 Task: Add Attachment from Trello to Card Card0000000226 in Board Board0000000057 in Workspace WS0000000019 in Trello. Add Cover Blue to Card Card0000000226 in Board Board0000000057 in Workspace WS0000000019 in Trello. Add "Copy Card To …" Button titled Button0000000226 to "bottom" of the list "To Do" to Card Card0000000226 in Board Board0000000057 in Workspace WS0000000019 in Trello. Add Description DS0000000226 to Card Card0000000226 in Board Board0000000057 in Workspace WS0000000019 in Trello. Add Comment CM0000000226 to Card Card0000000226 in Board Board0000000057 in Workspace WS0000000019 in Trello
Action: Mouse moved to (579, 626)
Screenshot: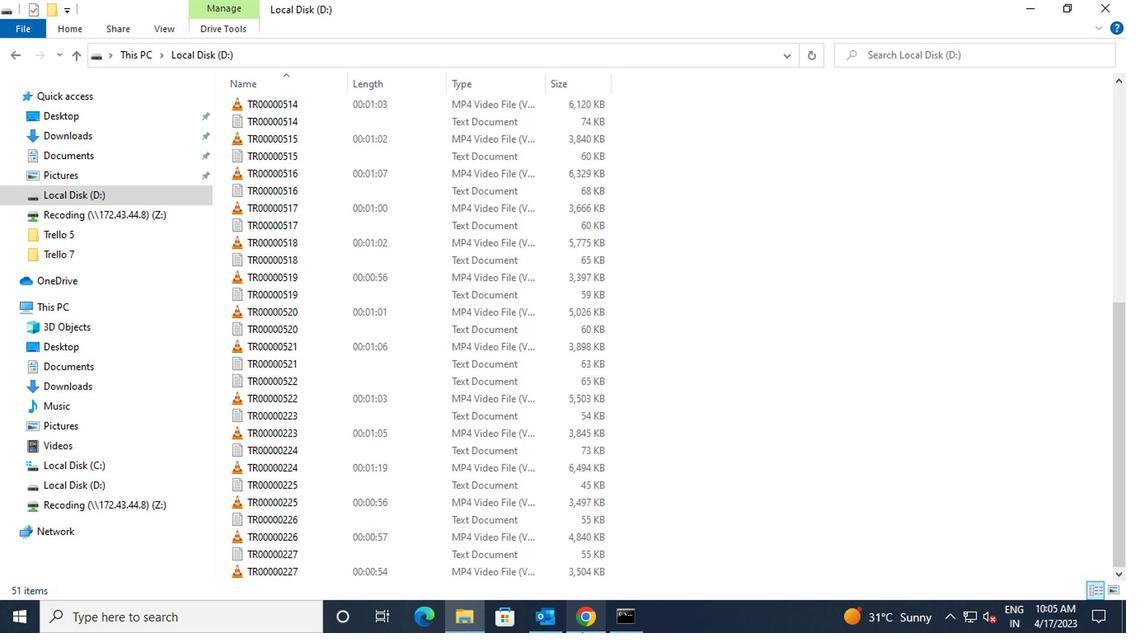 
Action: Mouse pressed left at (579, 626)
Screenshot: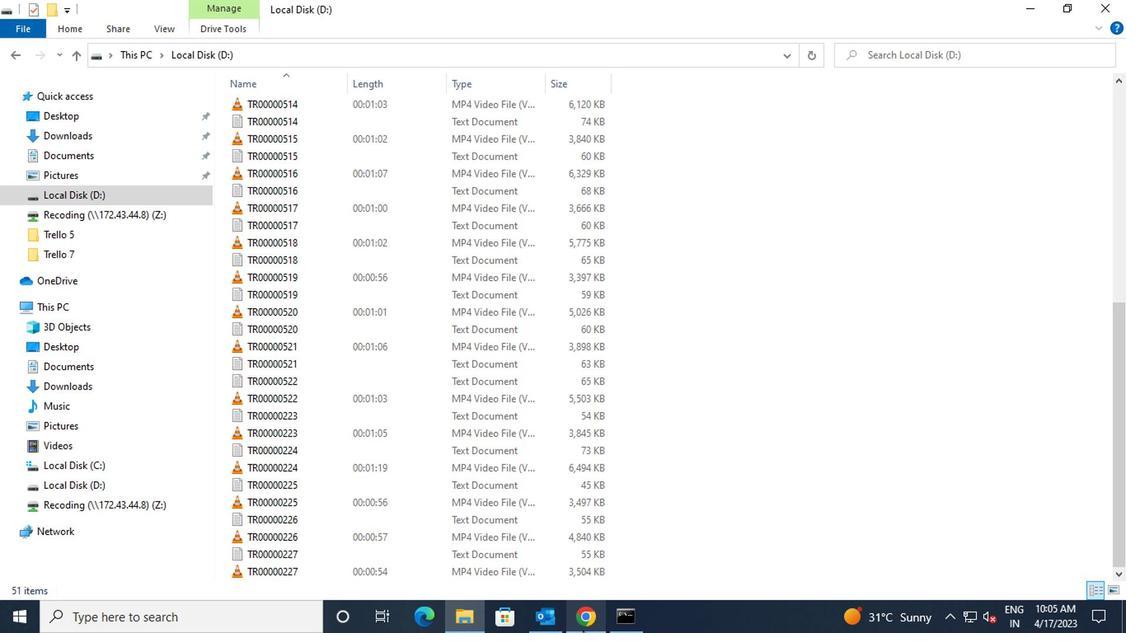 
Action: Mouse moved to (417, 270)
Screenshot: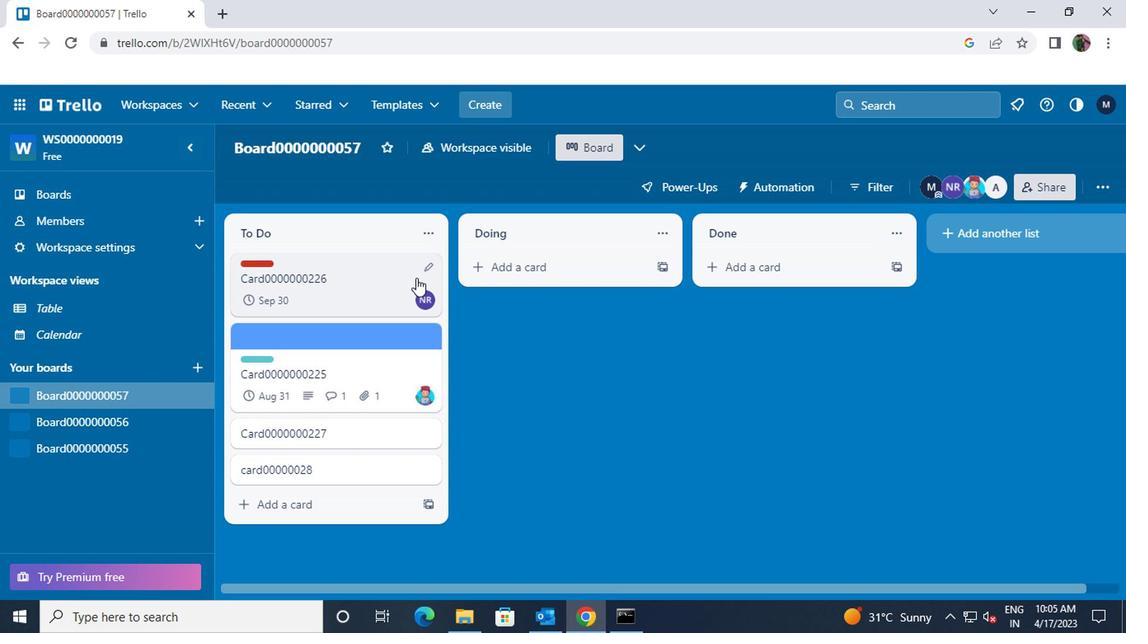 
Action: Mouse pressed left at (417, 270)
Screenshot: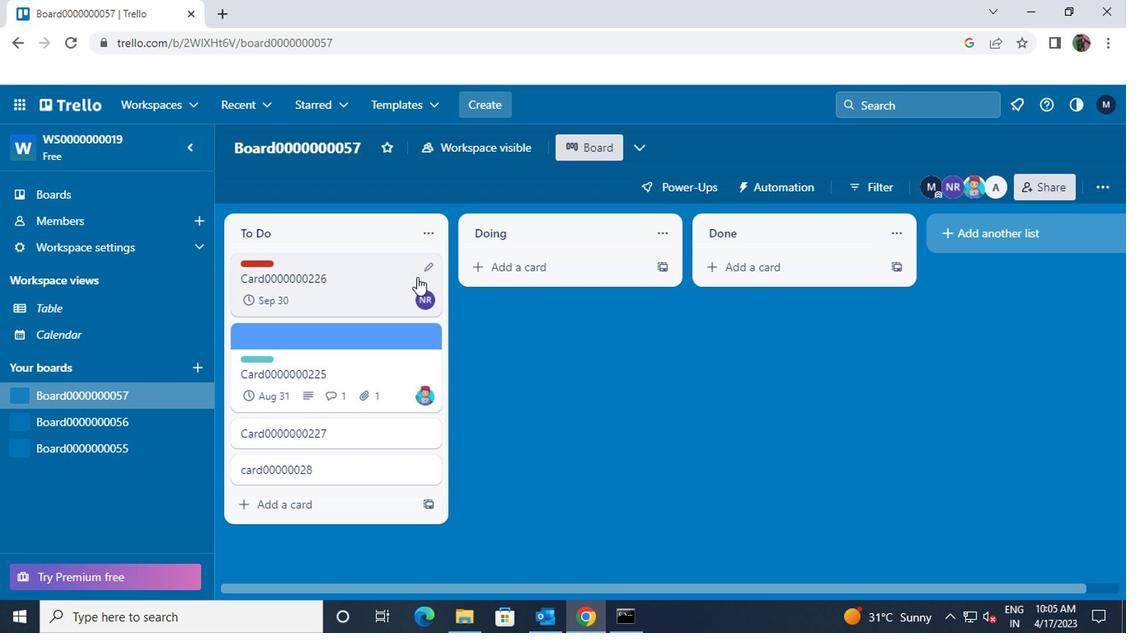 
Action: Mouse moved to (487, 269)
Screenshot: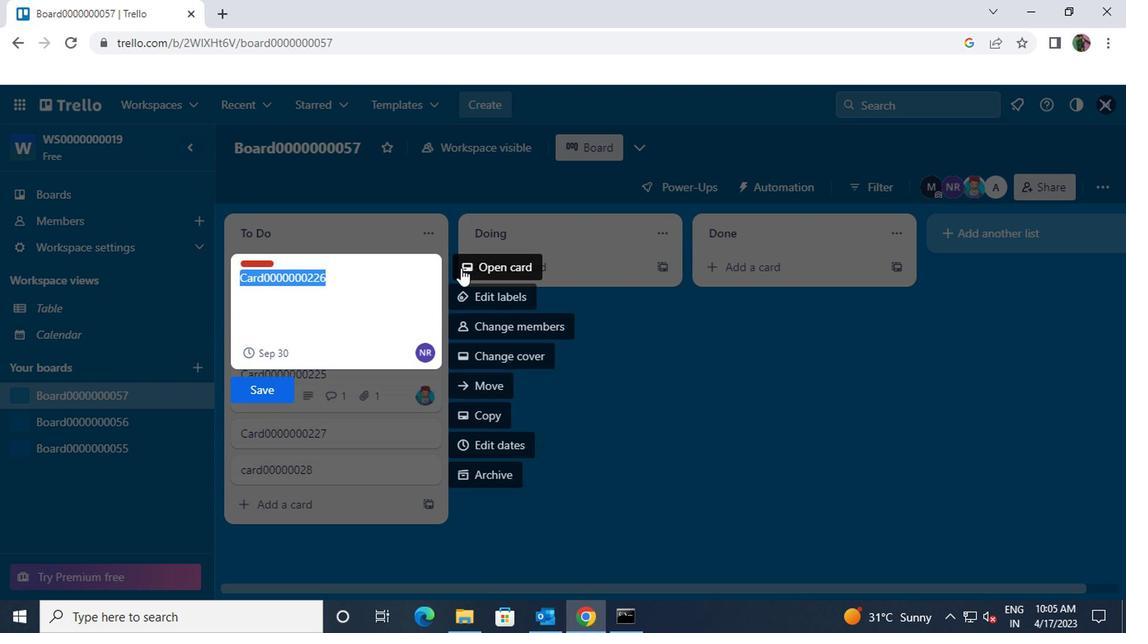
Action: Mouse pressed left at (487, 269)
Screenshot: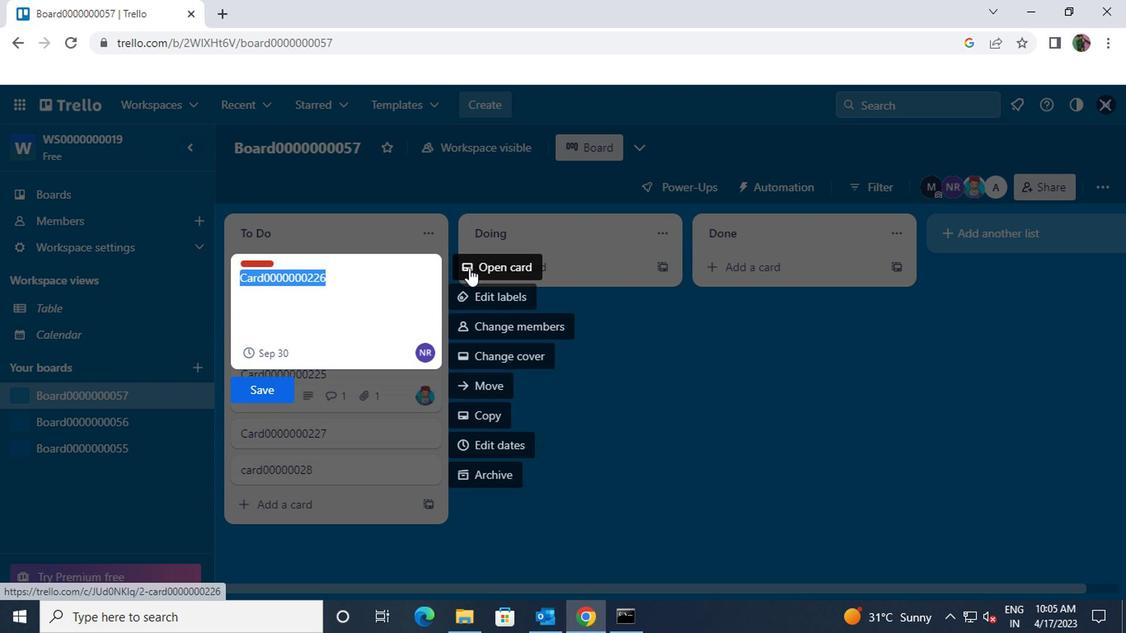 
Action: Mouse moved to (748, 363)
Screenshot: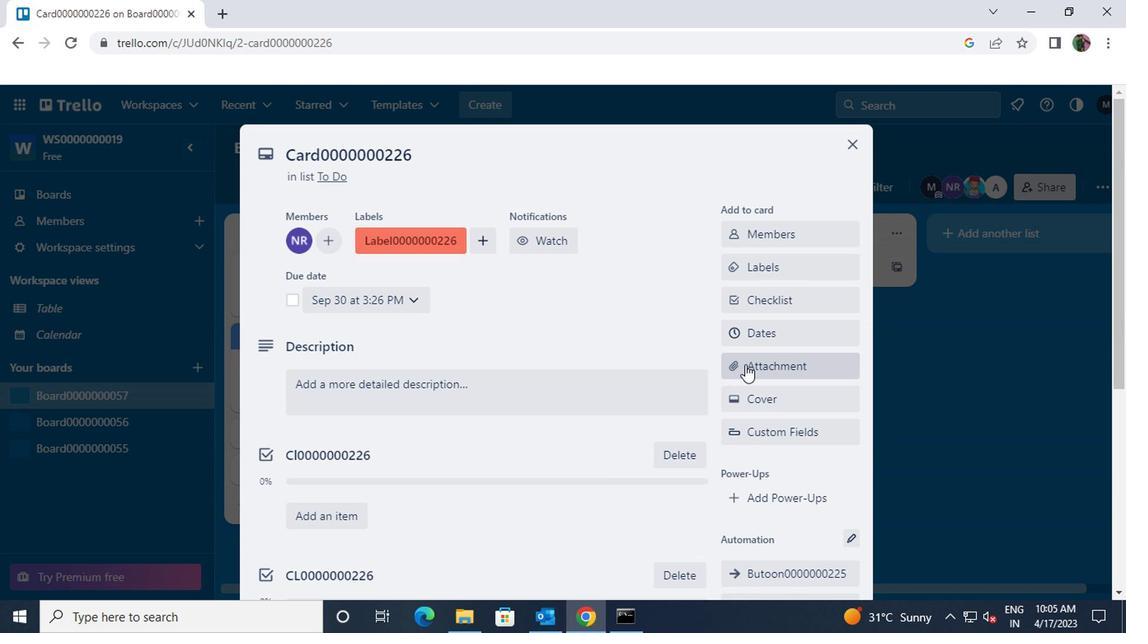 
Action: Mouse pressed left at (748, 363)
Screenshot: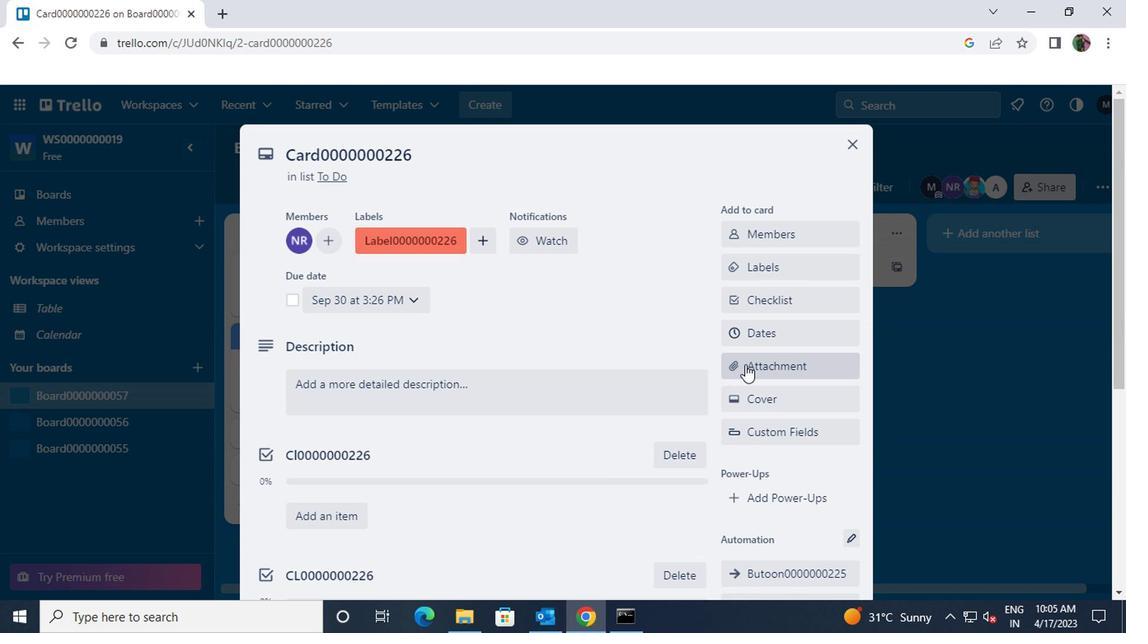 
Action: Mouse moved to (755, 201)
Screenshot: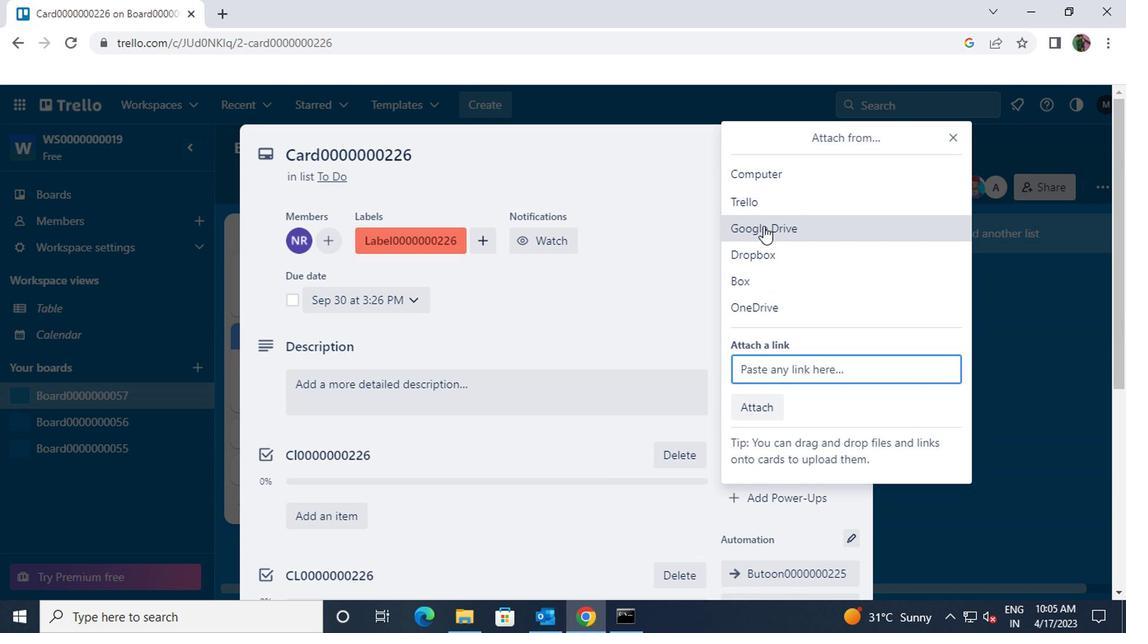 
Action: Mouse pressed left at (755, 201)
Screenshot: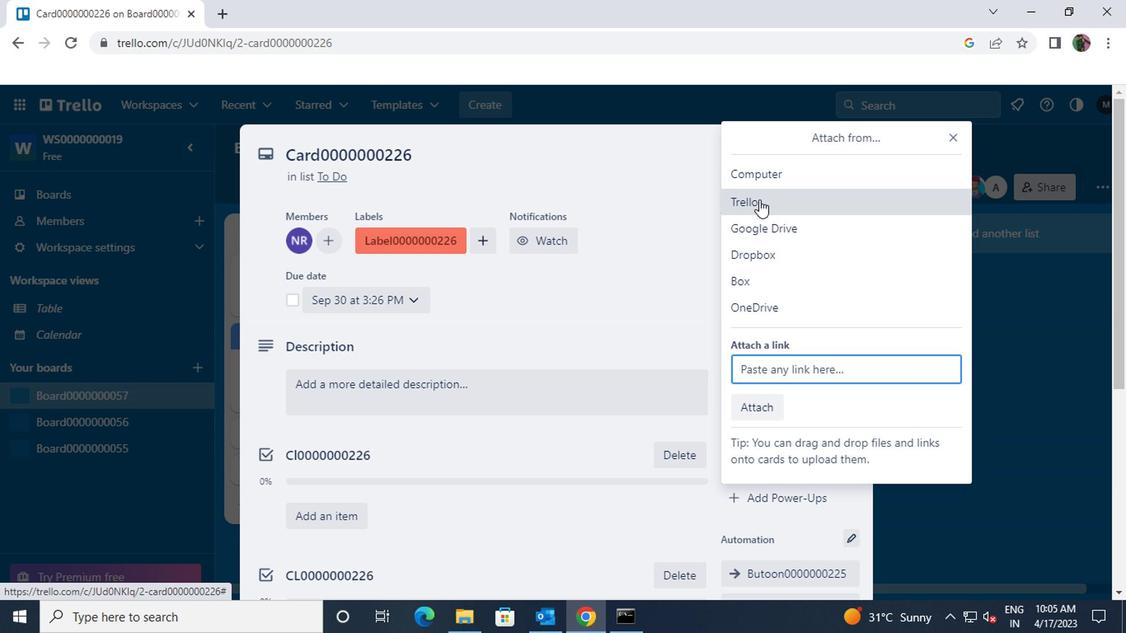 
Action: Mouse moved to (750, 264)
Screenshot: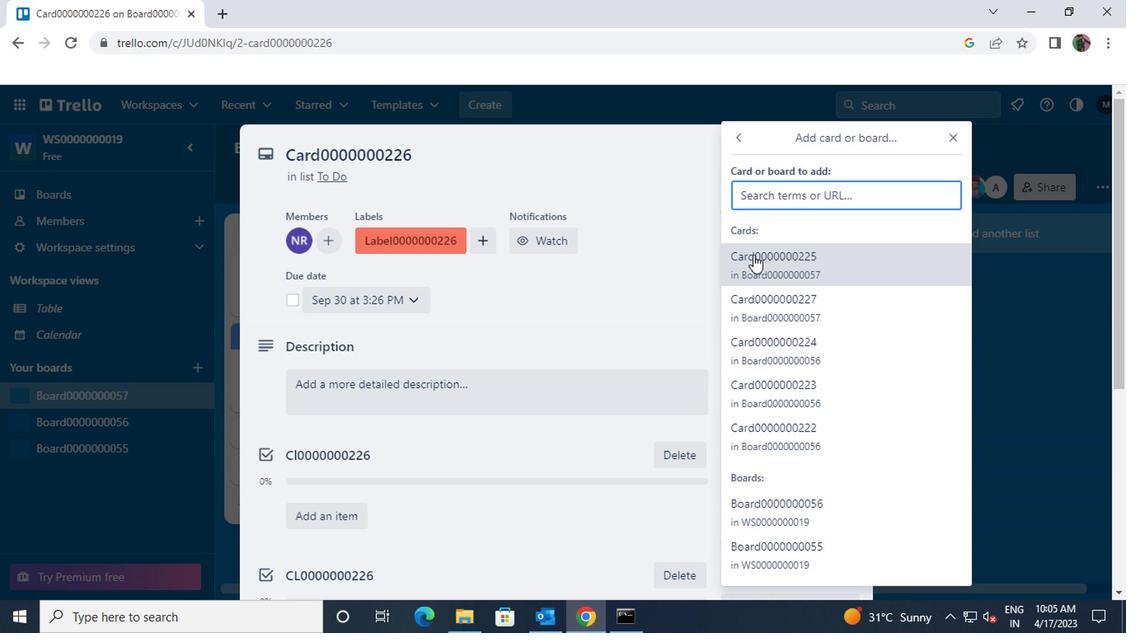 
Action: Mouse pressed left at (750, 264)
Screenshot: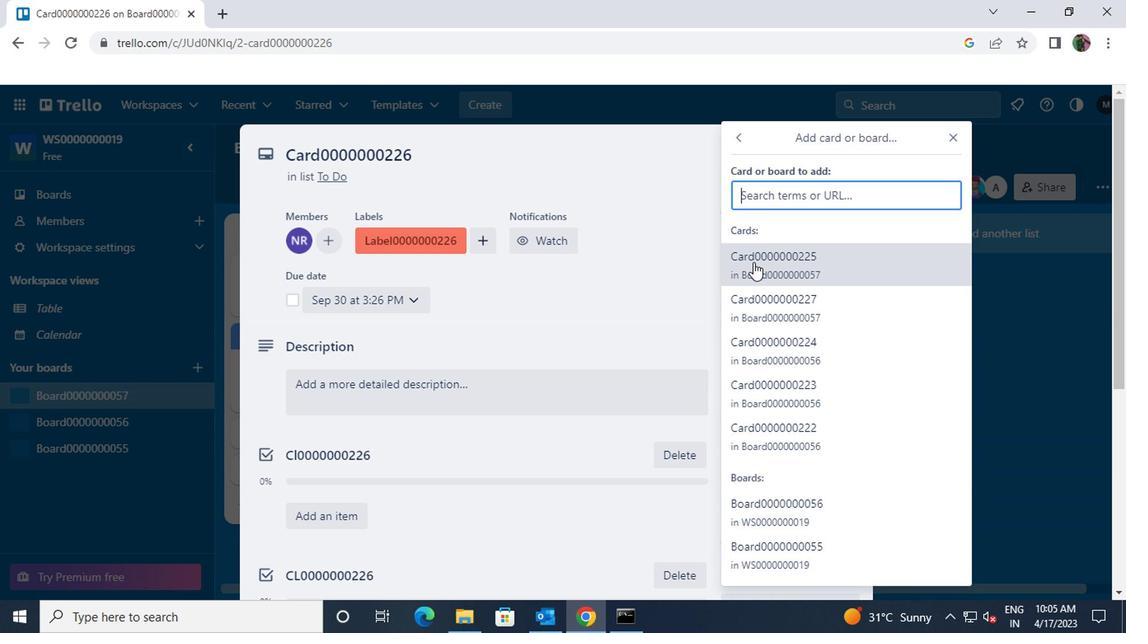 
Action: Mouse scrolled (750, 262) with delta (0, -1)
Screenshot: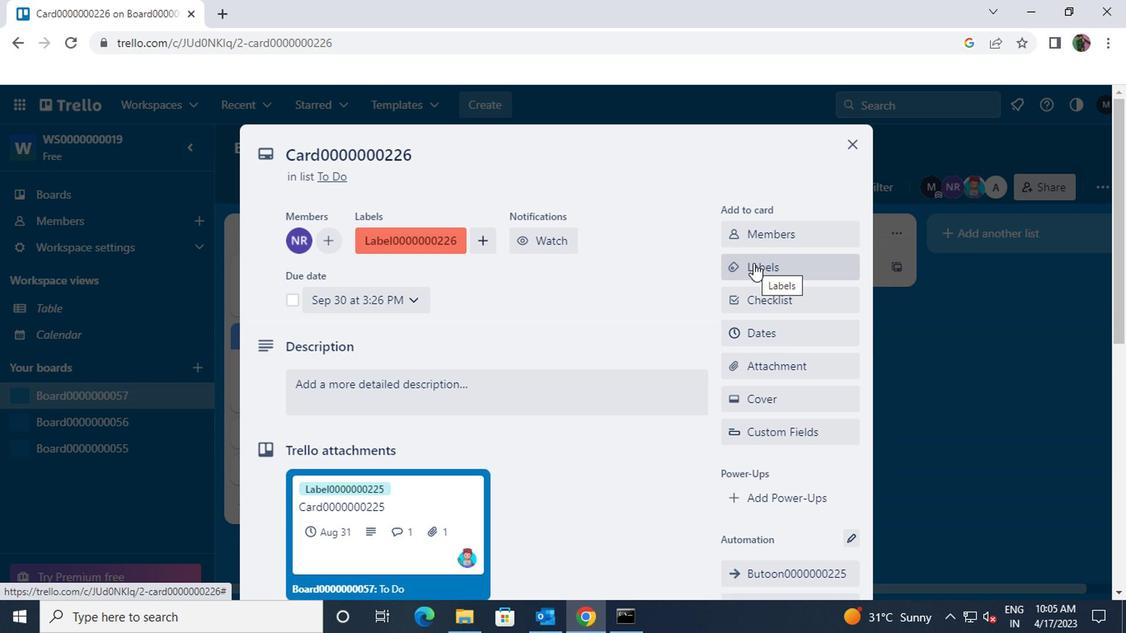 
Action: Mouse moved to (751, 312)
Screenshot: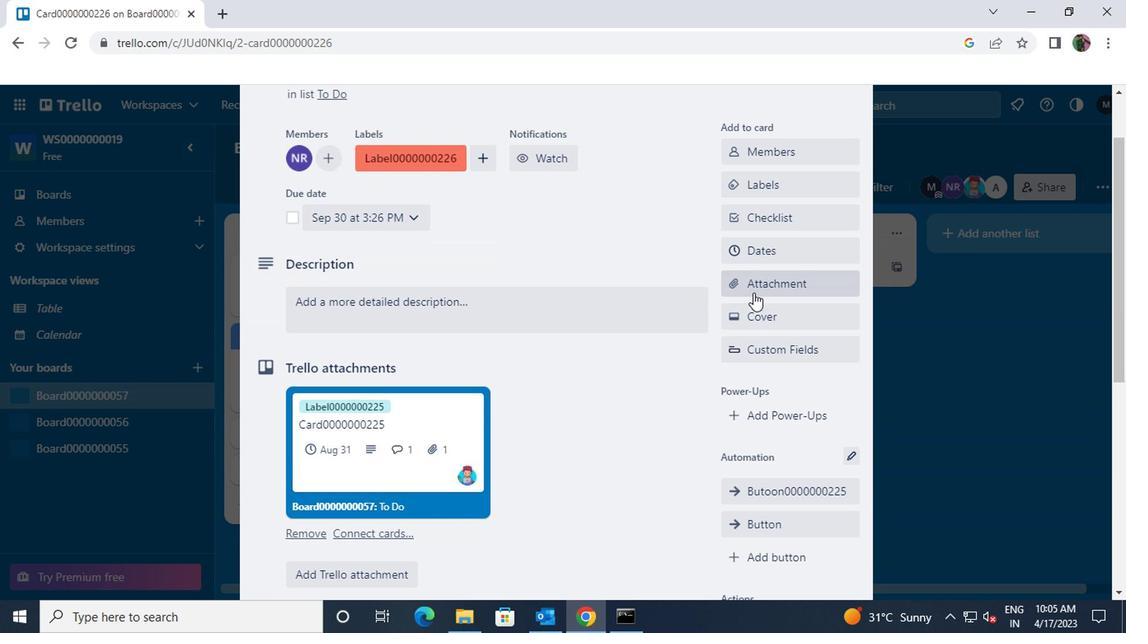 
Action: Mouse pressed left at (751, 312)
Screenshot: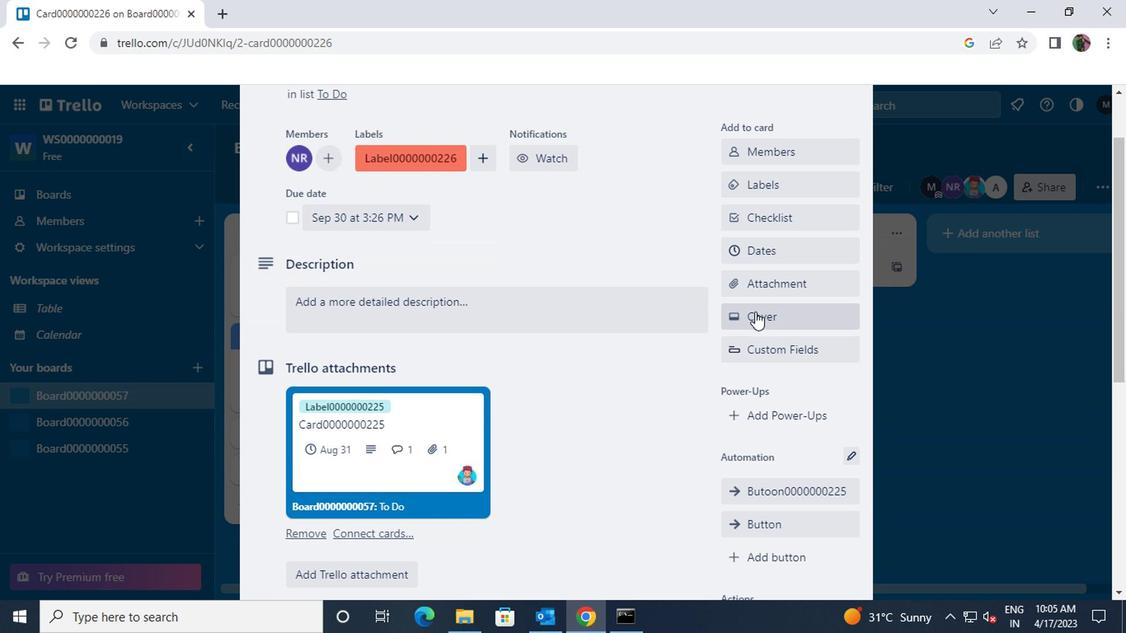 
Action: Mouse moved to (789, 279)
Screenshot: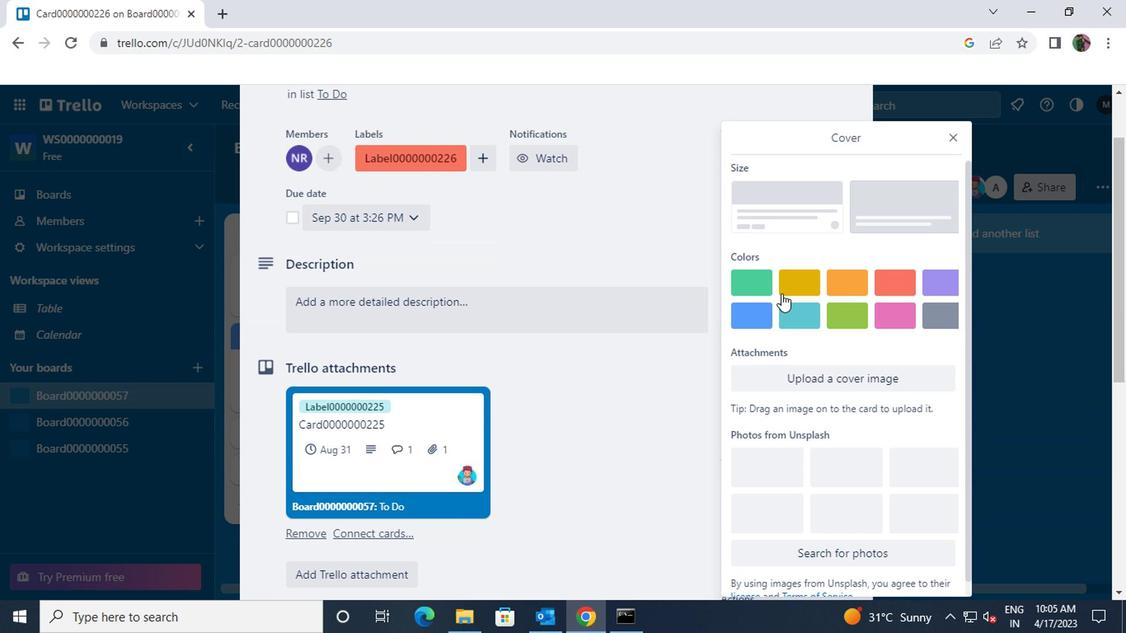 
Action: Mouse pressed left at (789, 279)
Screenshot: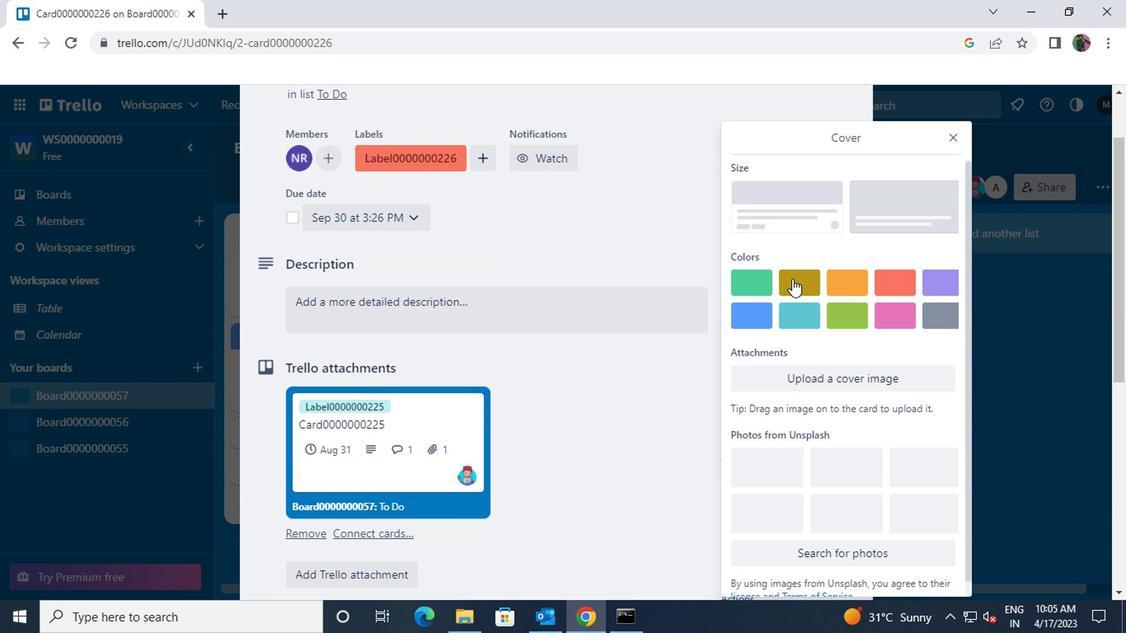 
Action: Mouse moved to (949, 143)
Screenshot: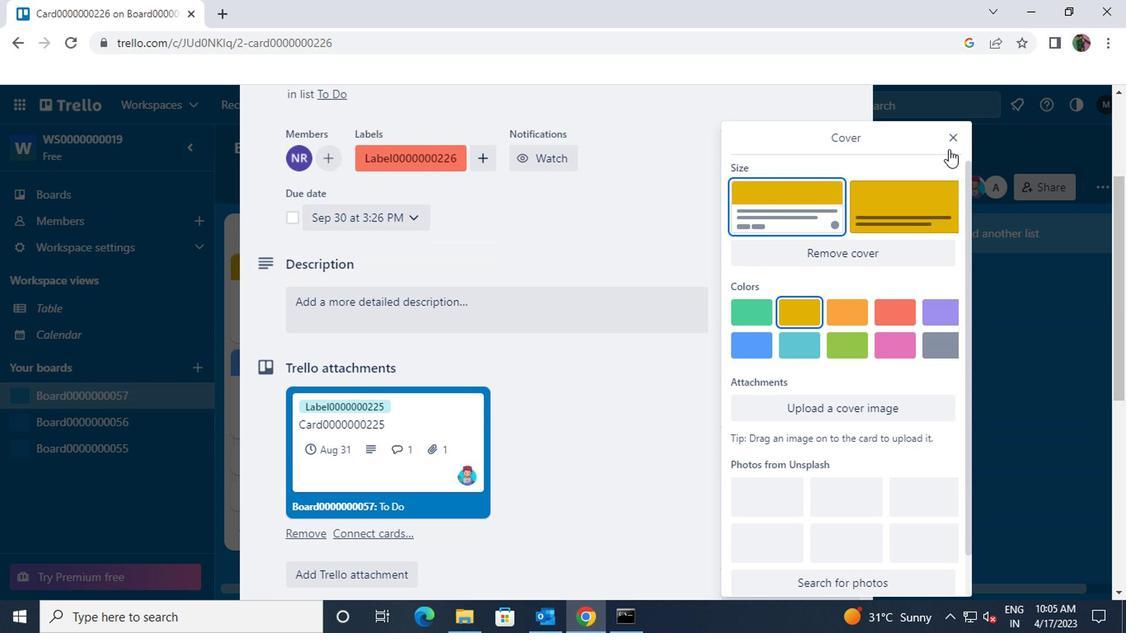 
Action: Mouse pressed left at (949, 143)
Screenshot: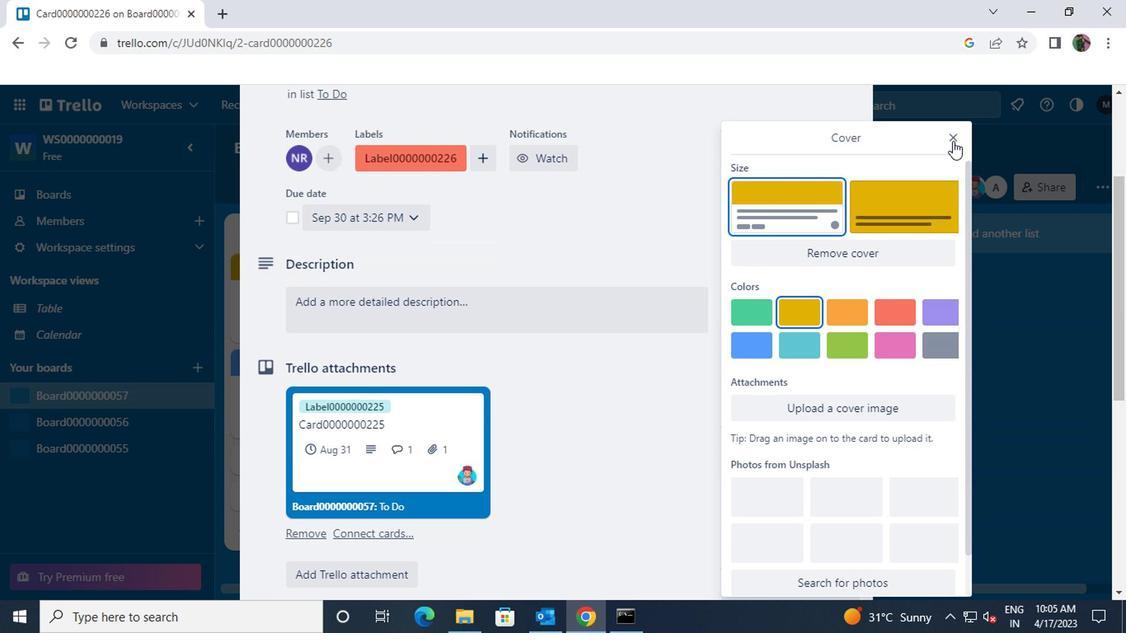 
Action: Mouse moved to (763, 360)
Screenshot: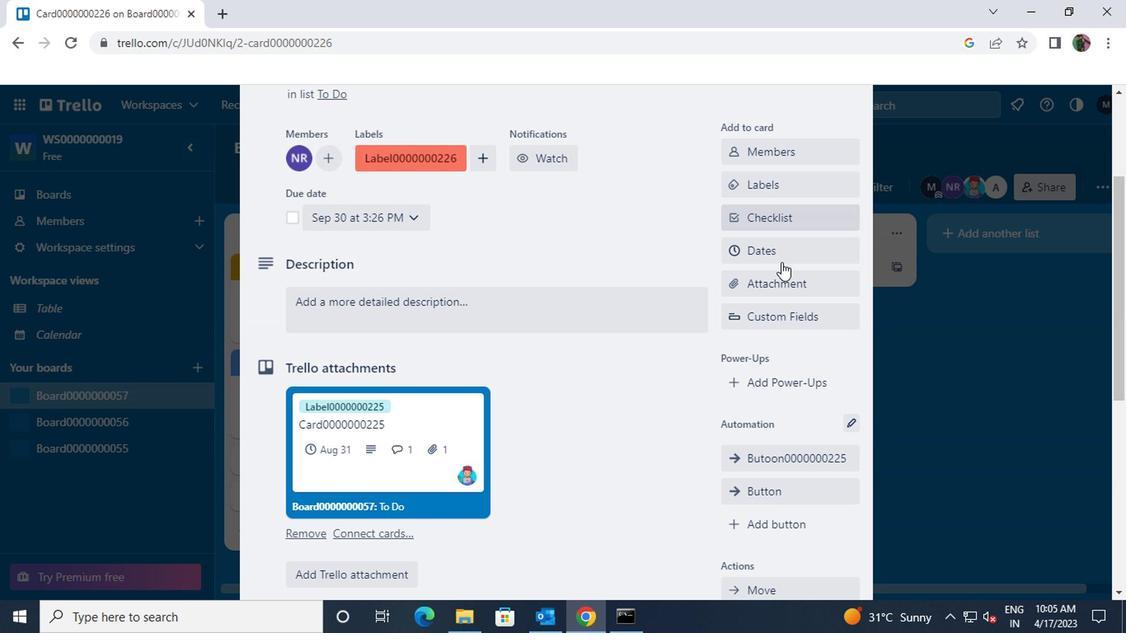 
Action: Mouse scrolled (763, 359) with delta (0, -1)
Screenshot: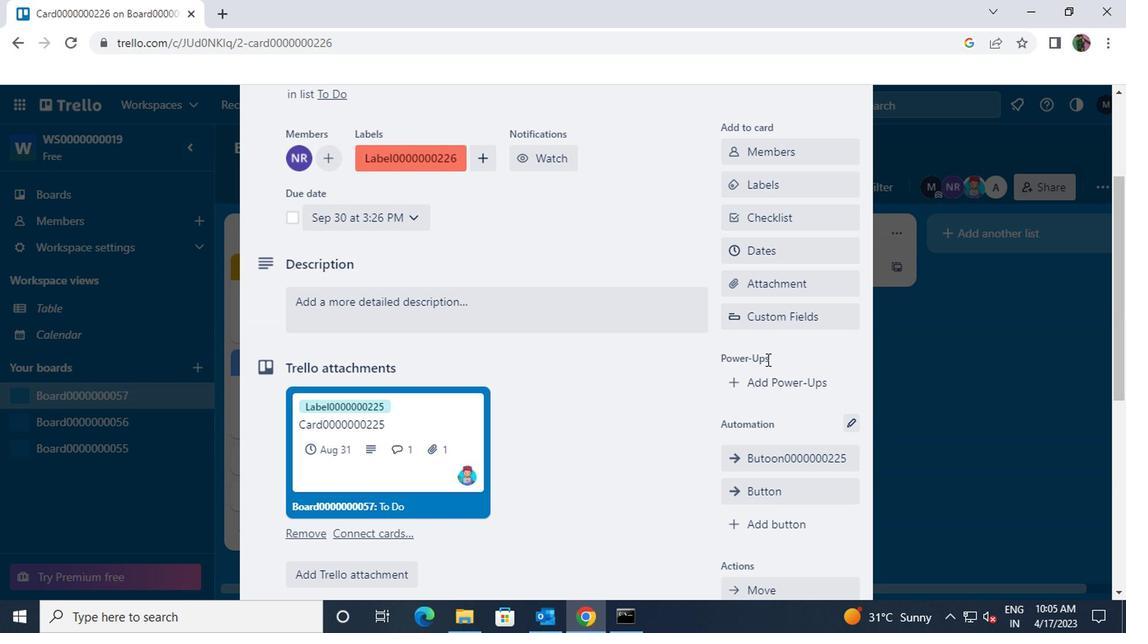
Action: Mouse scrolled (763, 359) with delta (0, -1)
Screenshot: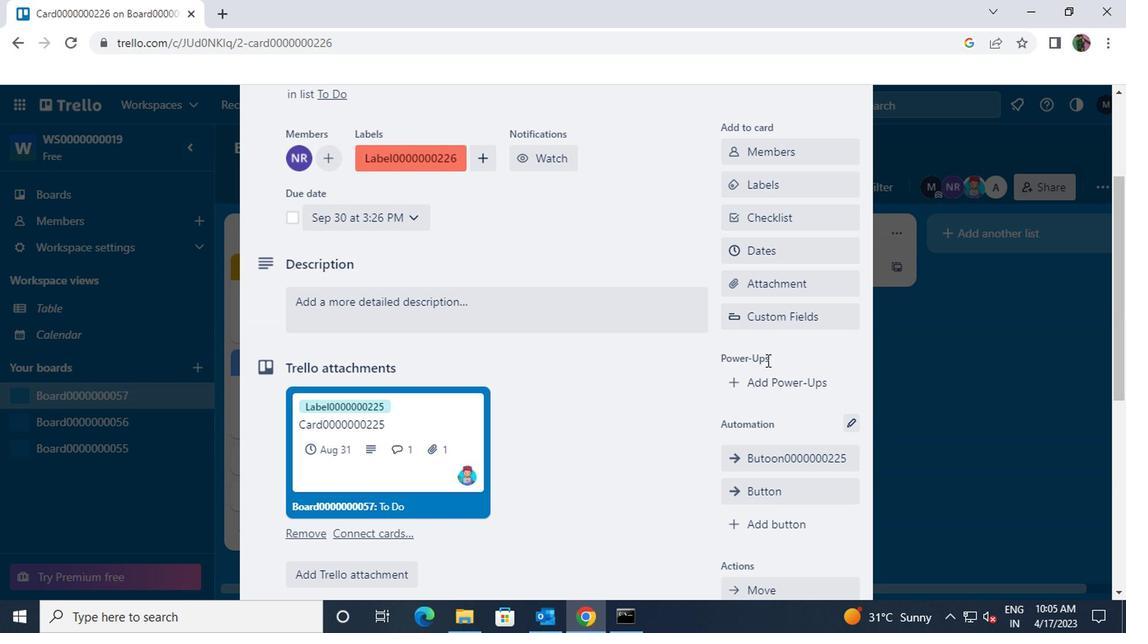 
Action: Mouse pressed left at (763, 360)
Screenshot: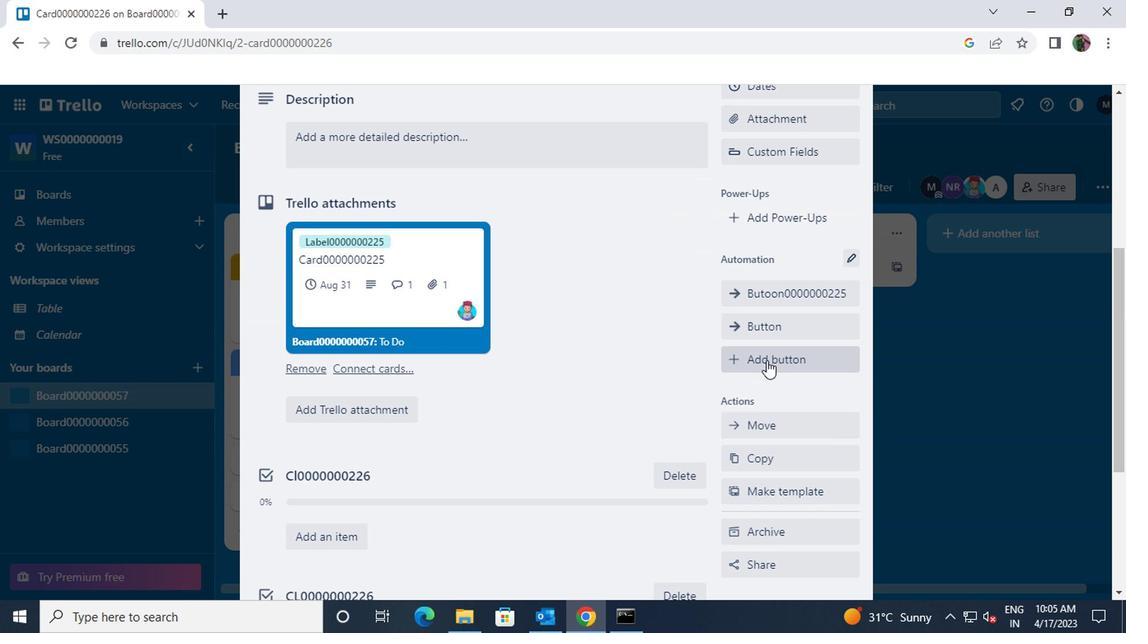 
Action: Mouse moved to (800, 222)
Screenshot: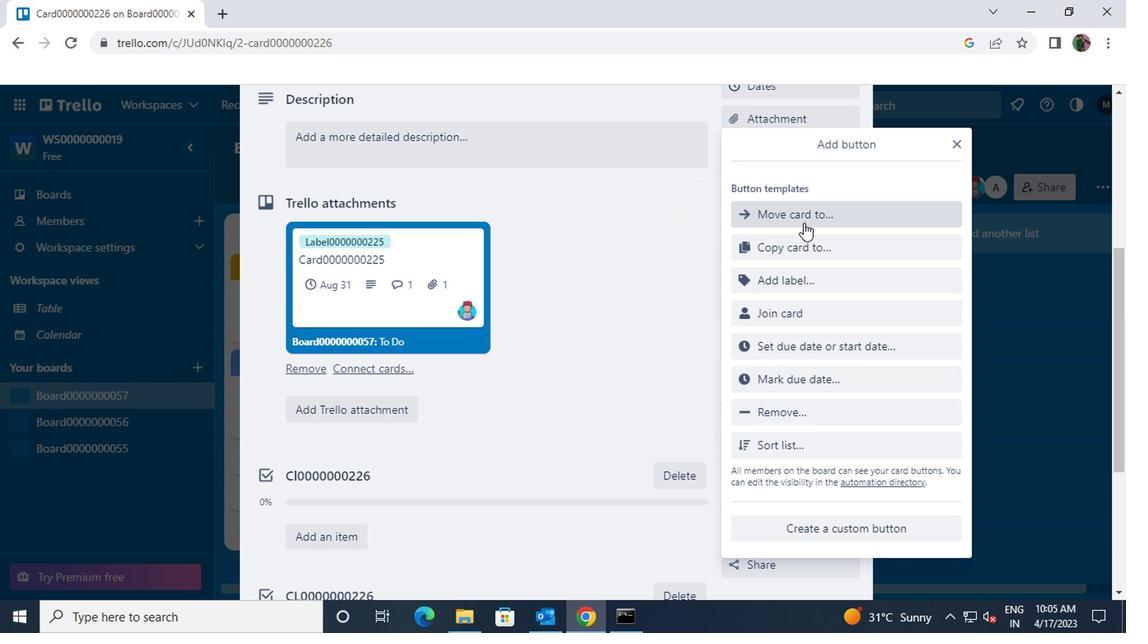 
Action: Mouse pressed left at (800, 222)
Screenshot: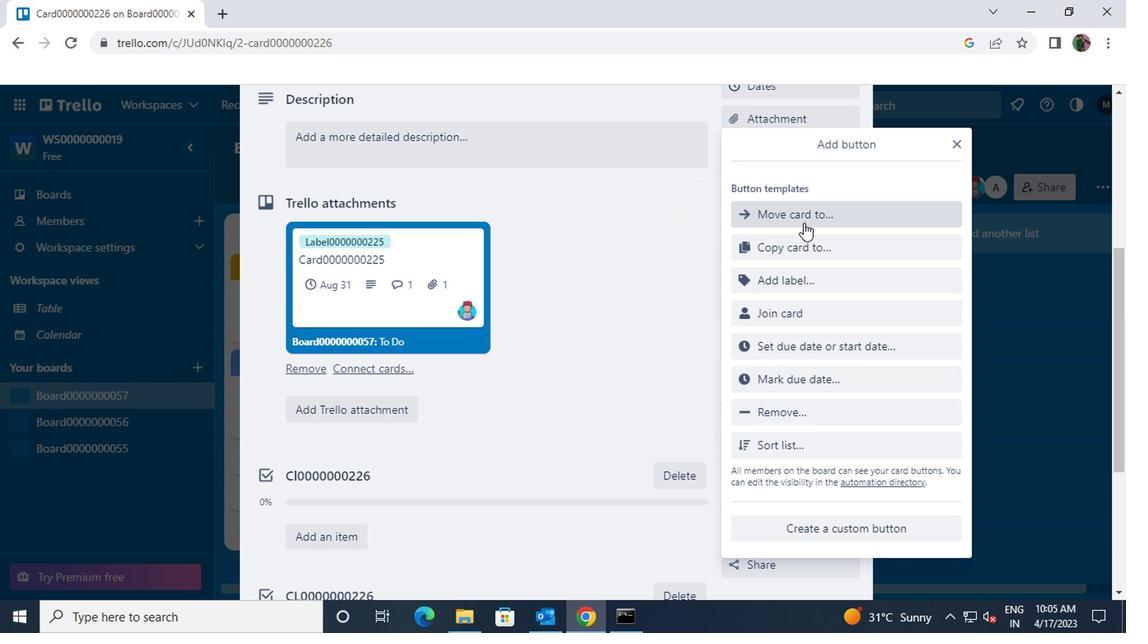 
Action: Key pressed <Key.shift>BUTTON0000000226
Screenshot: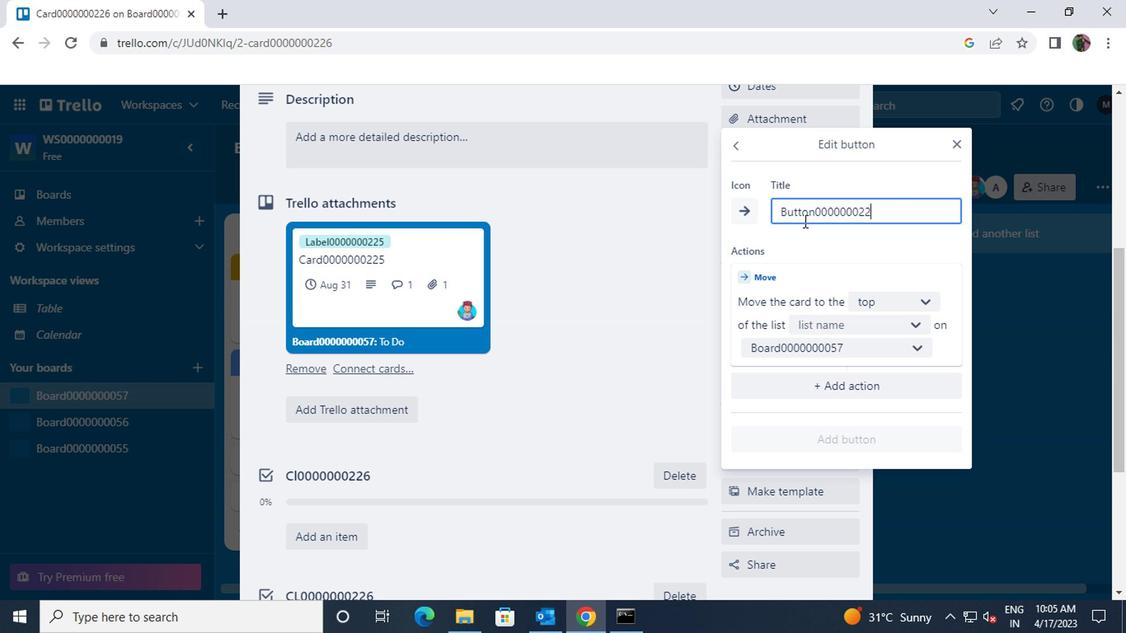 
Action: Mouse moved to (911, 301)
Screenshot: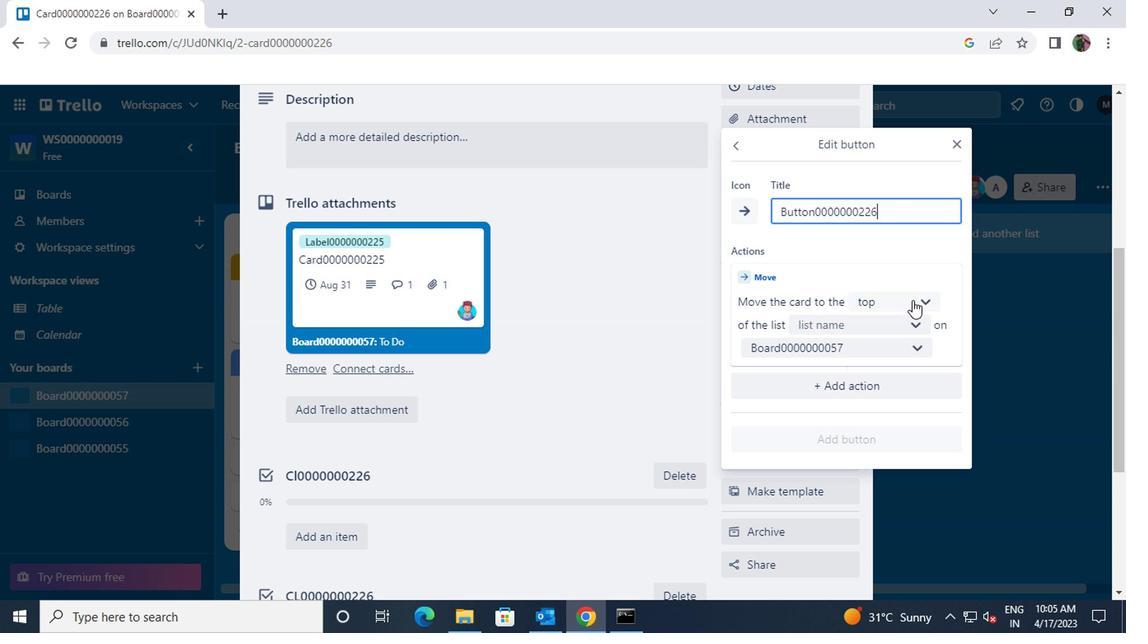 
Action: Mouse pressed left at (911, 301)
Screenshot: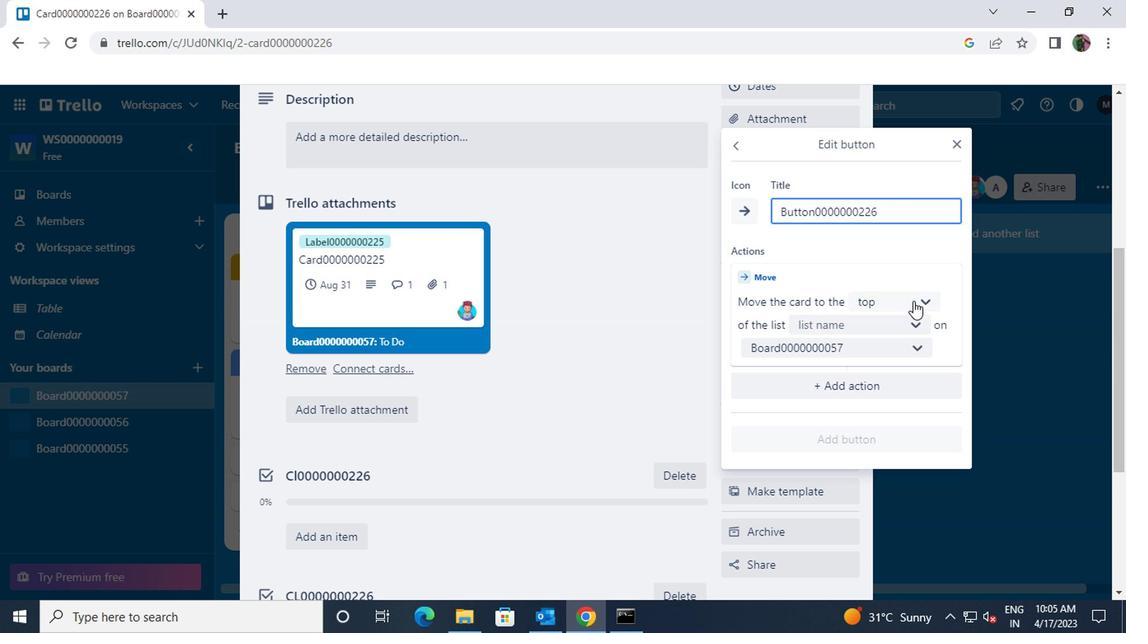 
Action: Mouse moved to (900, 323)
Screenshot: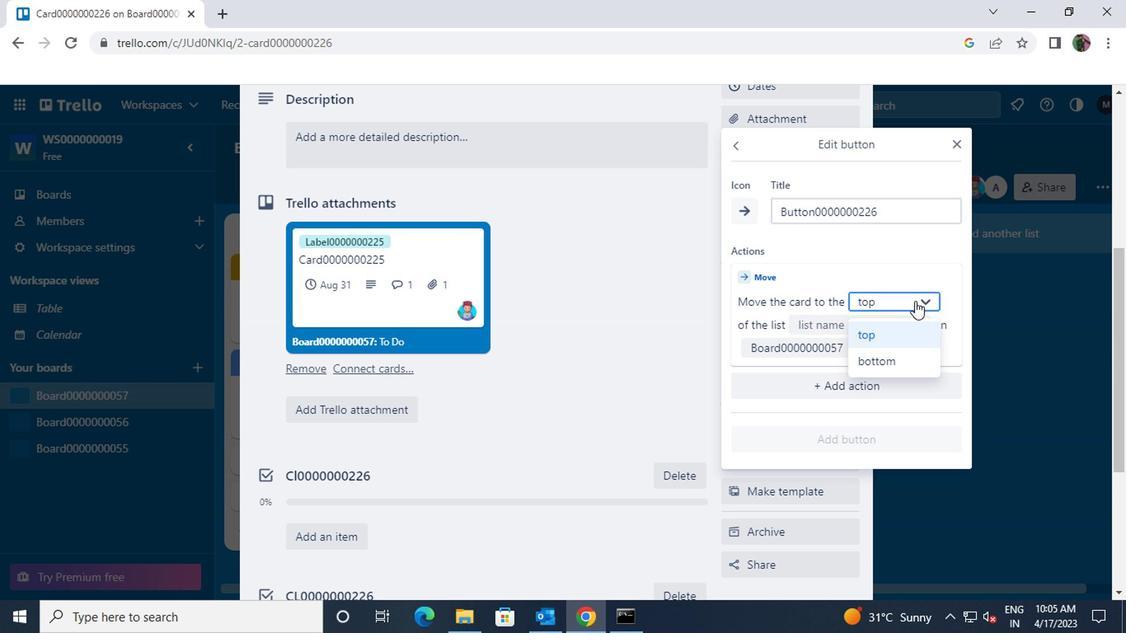 
Action: Mouse pressed left at (900, 323)
Screenshot: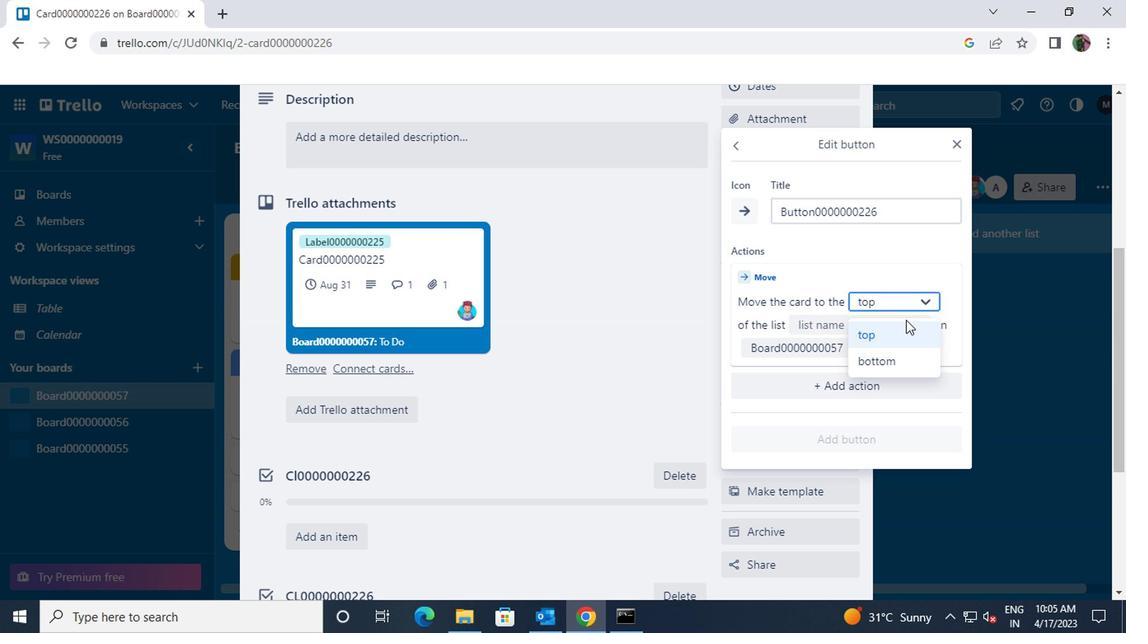 
Action: Mouse moved to (912, 326)
Screenshot: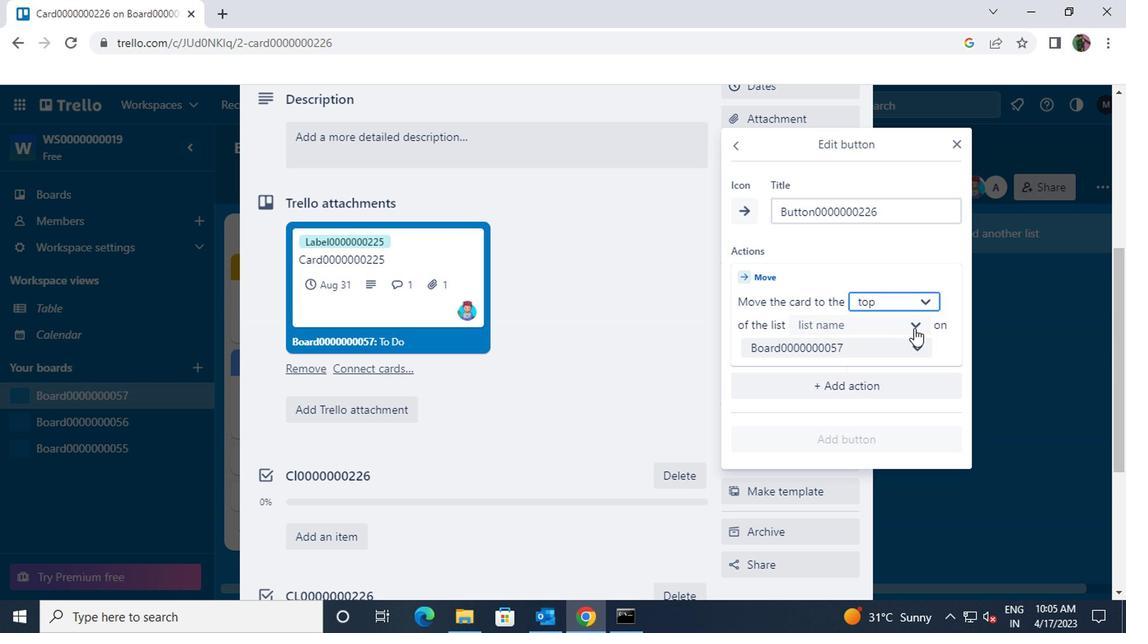 
Action: Mouse pressed left at (912, 326)
Screenshot: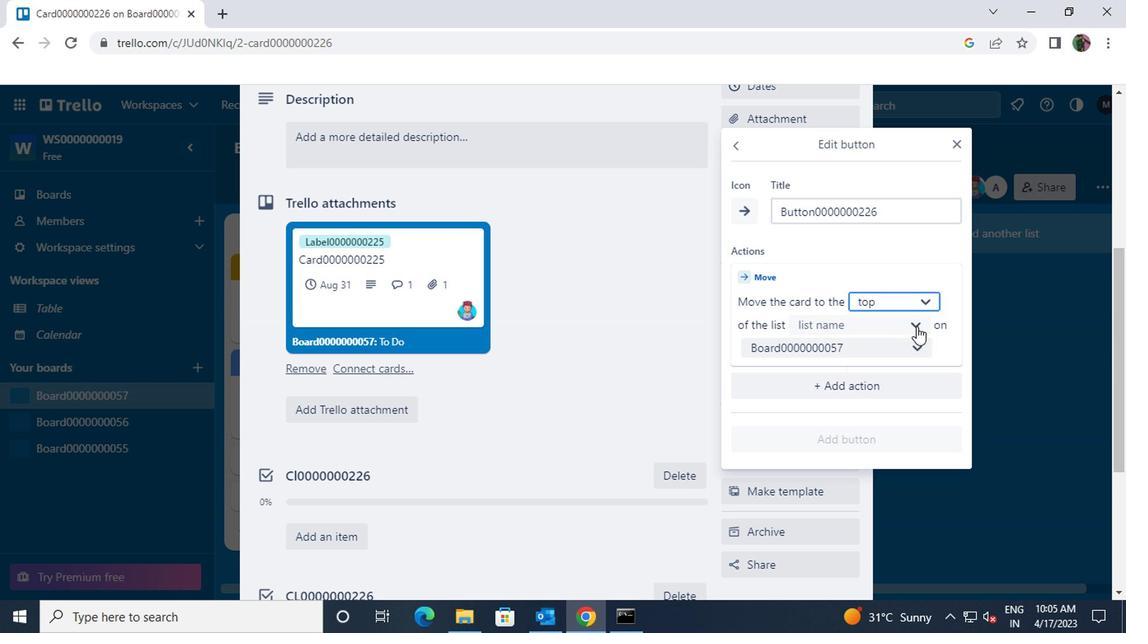
Action: Mouse moved to (868, 356)
Screenshot: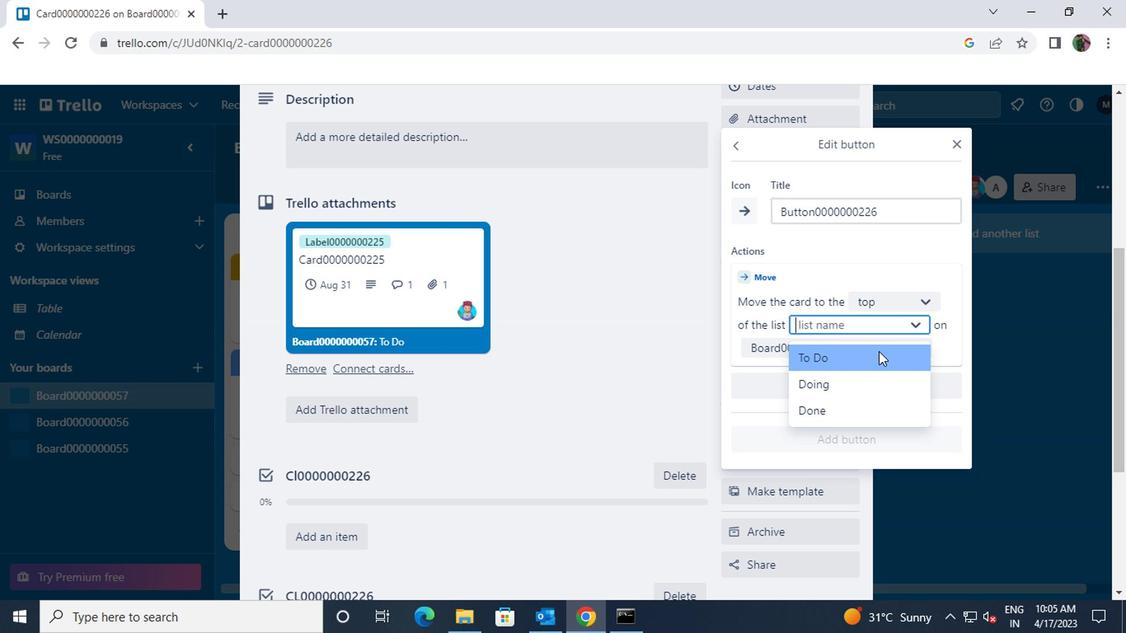 
Action: Mouse pressed left at (868, 356)
Screenshot: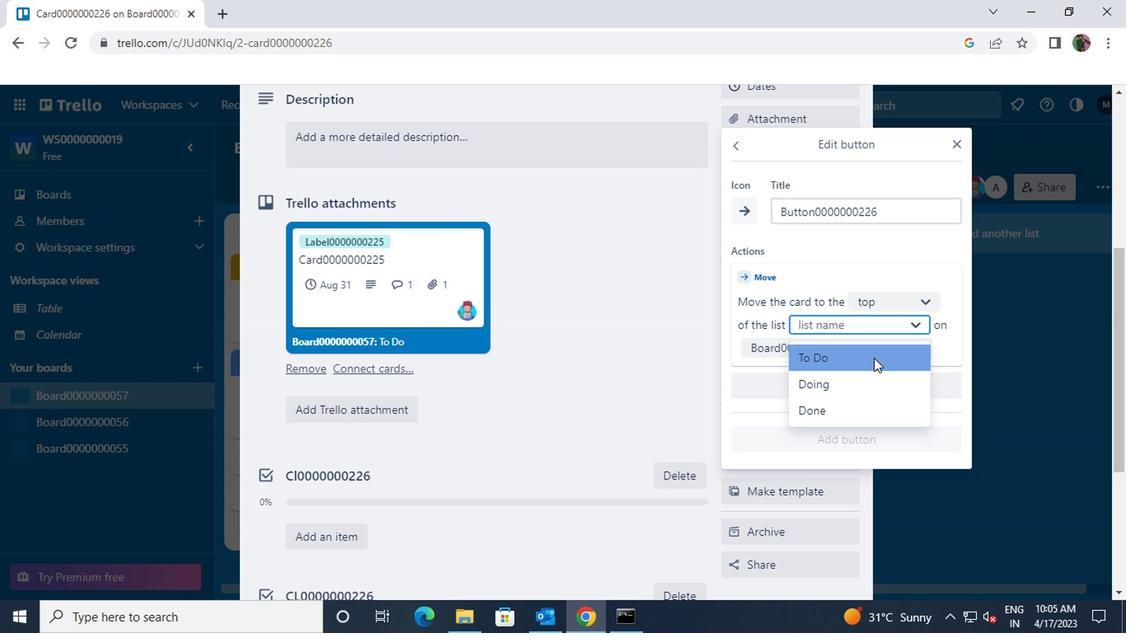 
Action: Mouse moved to (863, 433)
Screenshot: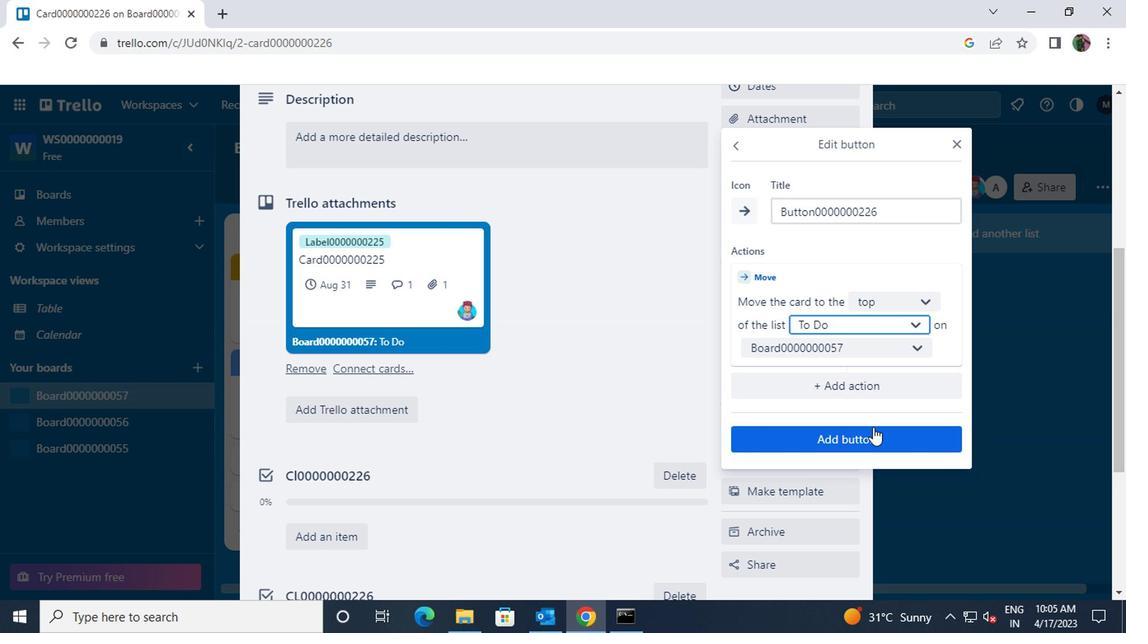 
Action: Mouse pressed left at (863, 433)
Screenshot: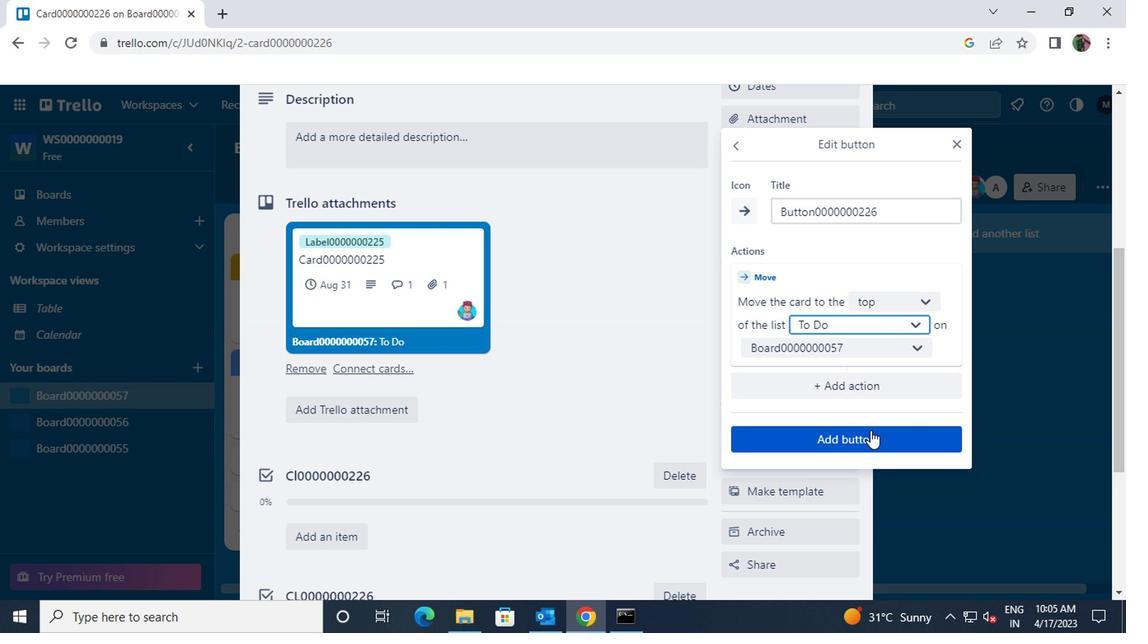 
Action: Mouse moved to (601, 349)
Screenshot: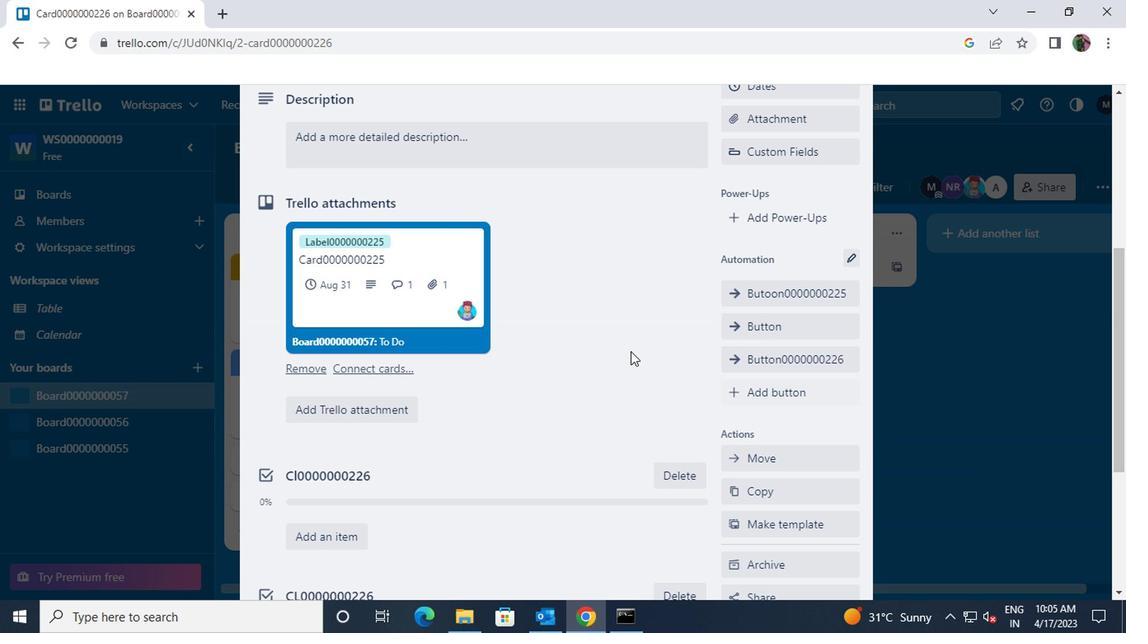 
Action: Mouse scrolled (601, 350) with delta (0, 0)
Screenshot: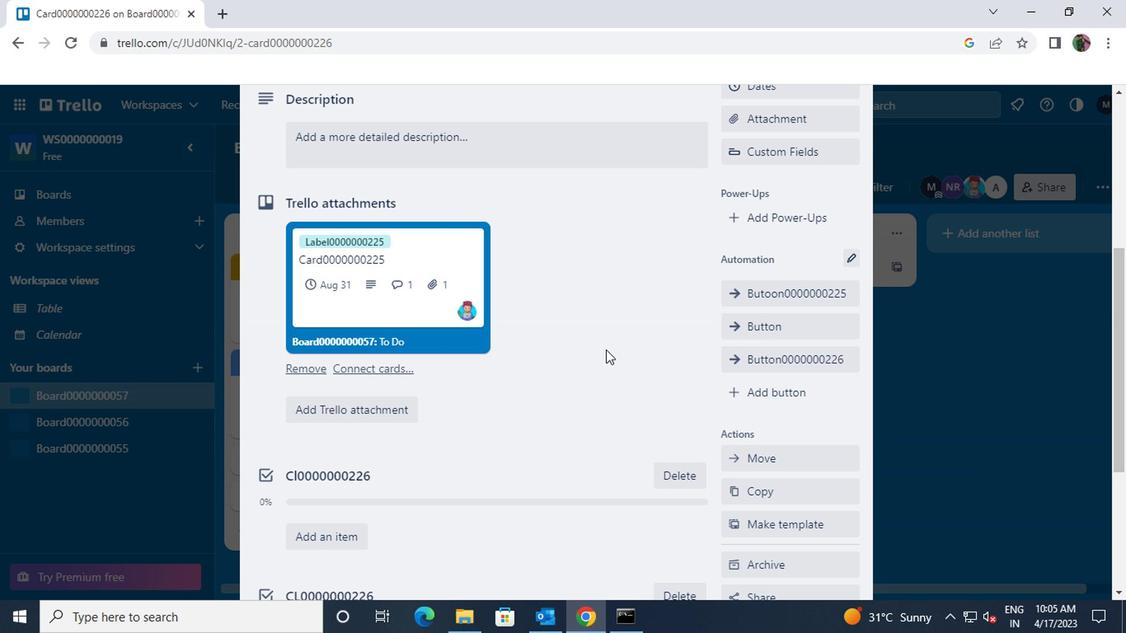 
Action: Mouse scrolled (601, 350) with delta (0, 0)
Screenshot: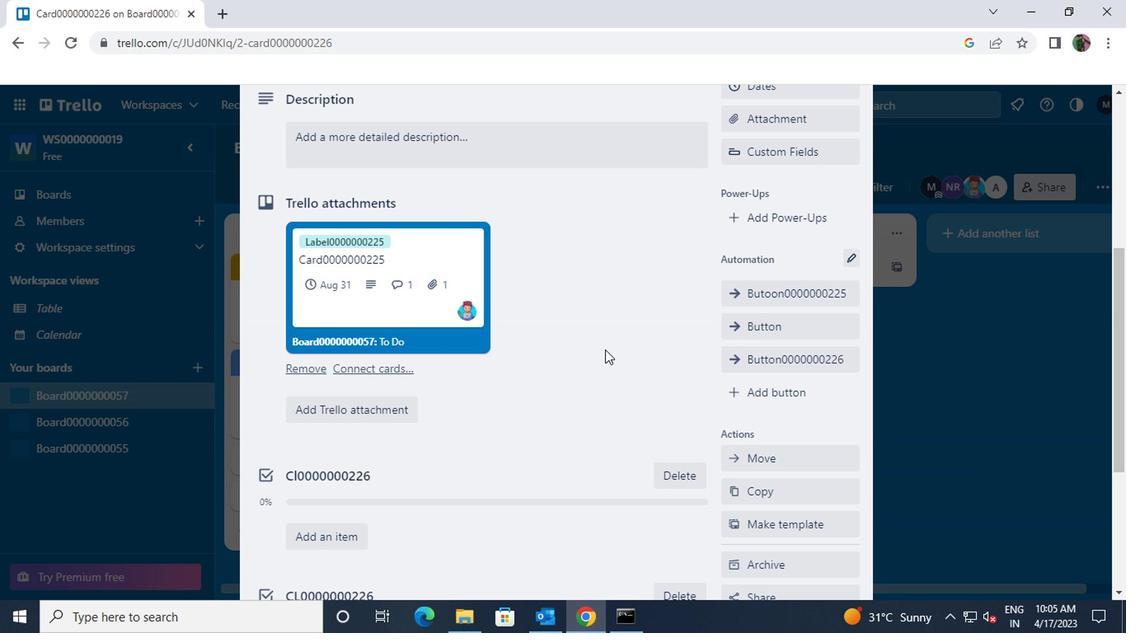 
Action: Mouse moved to (581, 317)
Screenshot: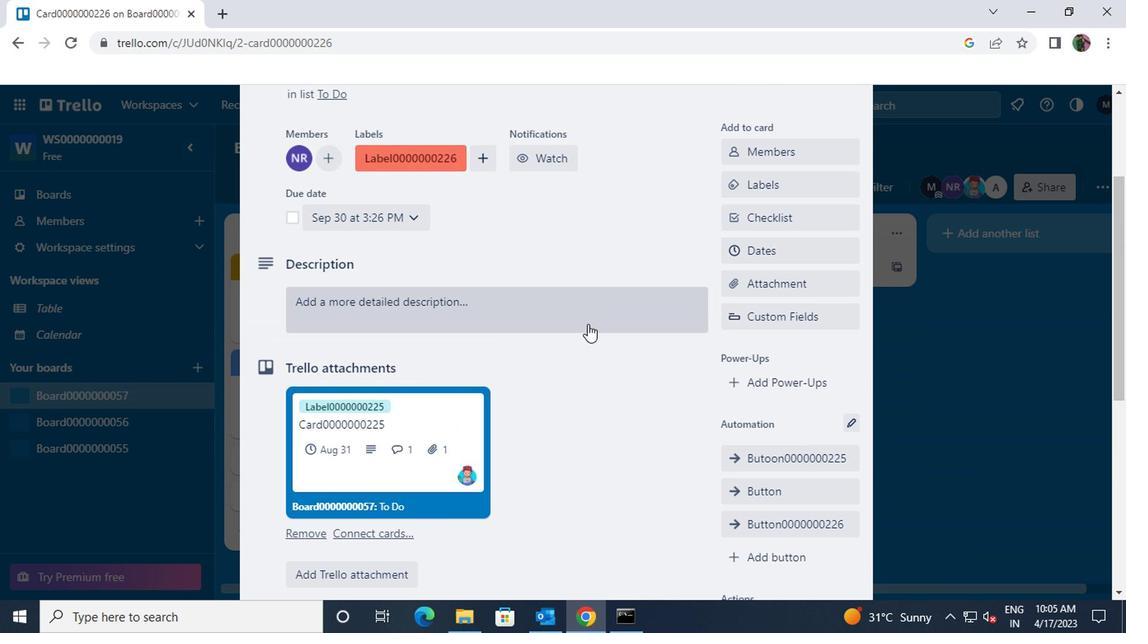 
Action: Mouse pressed left at (581, 317)
Screenshot: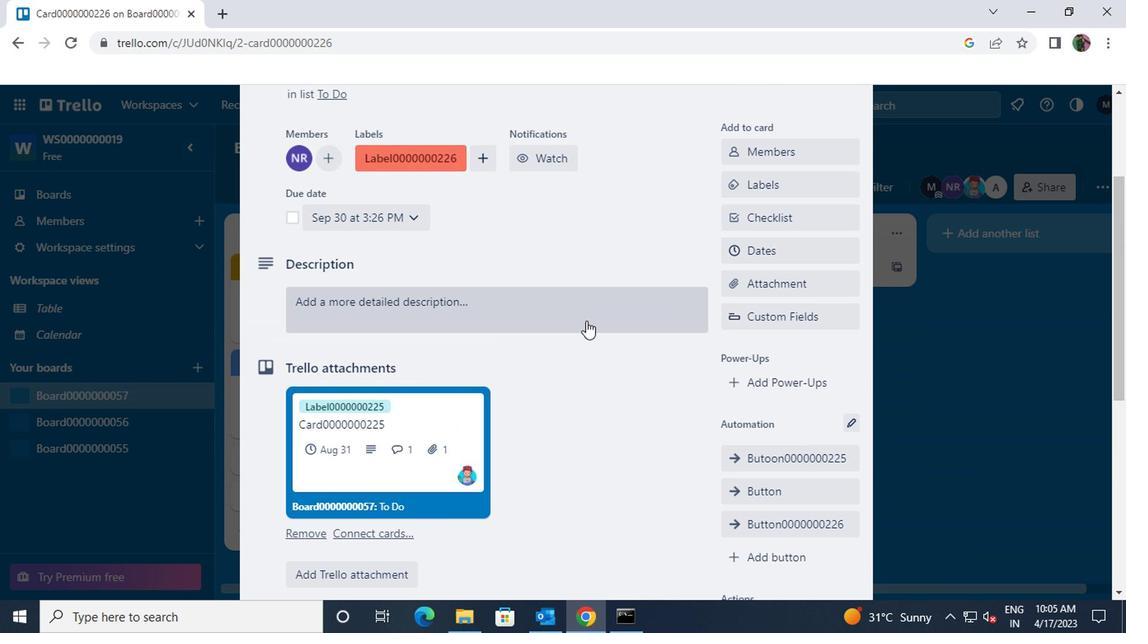 
Action: Mouse moved to (580, 317)
Screenshot: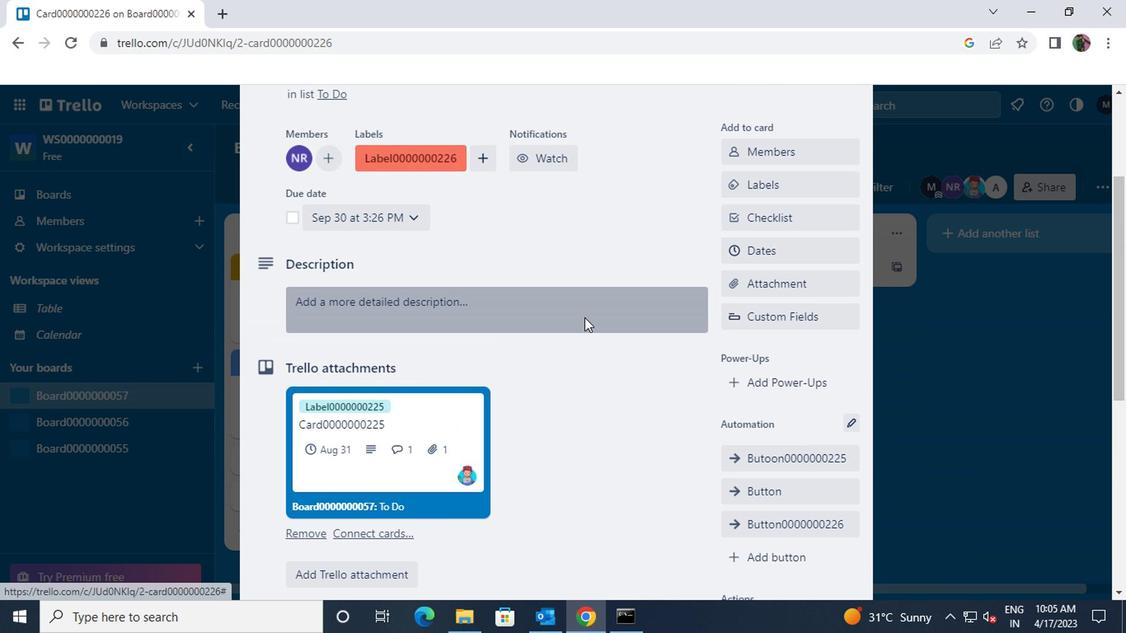 
Action: Key pressed <Key.shift>DS0000000226
Screenshot: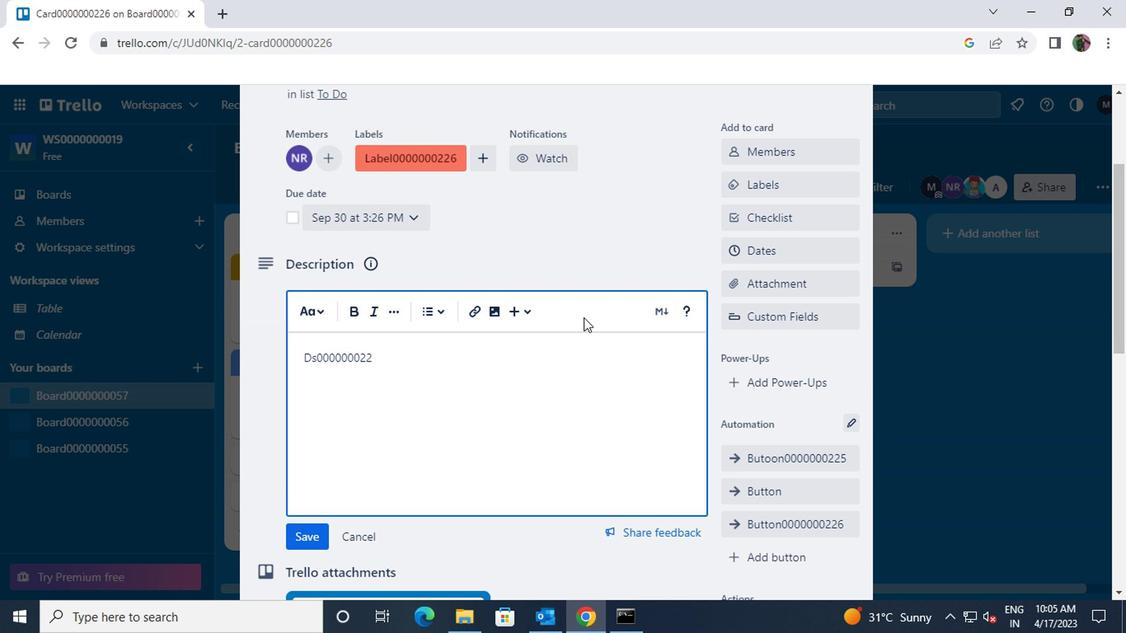 
Action: Mouse moved to (308, 532)
Screenshot: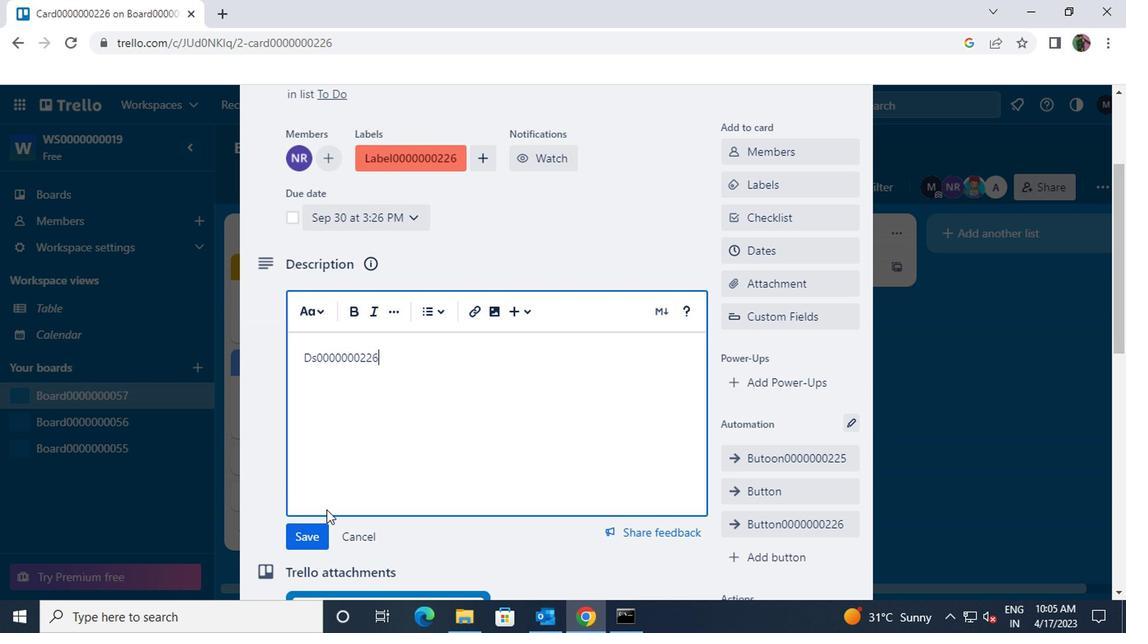 
Action: Mouse pressed left at (308, 532)
Screenshot: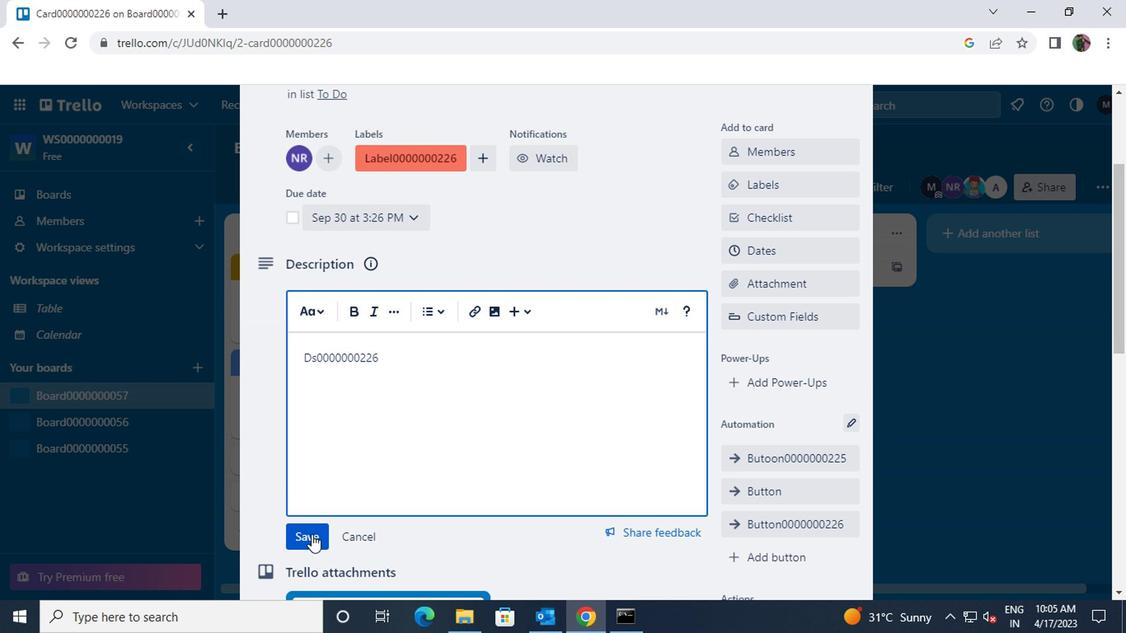 
Action: Mouse moved to (369, 501)
Screenshot: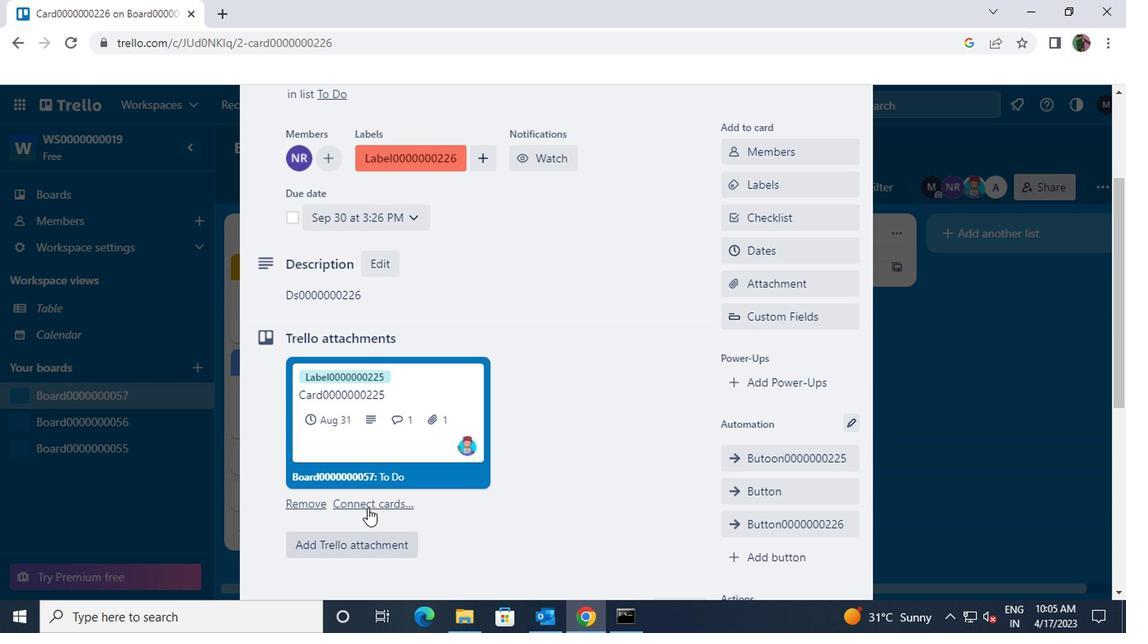 
Action: Mouse scrolled (369, 500) with delta (0, 0)
Screenshot: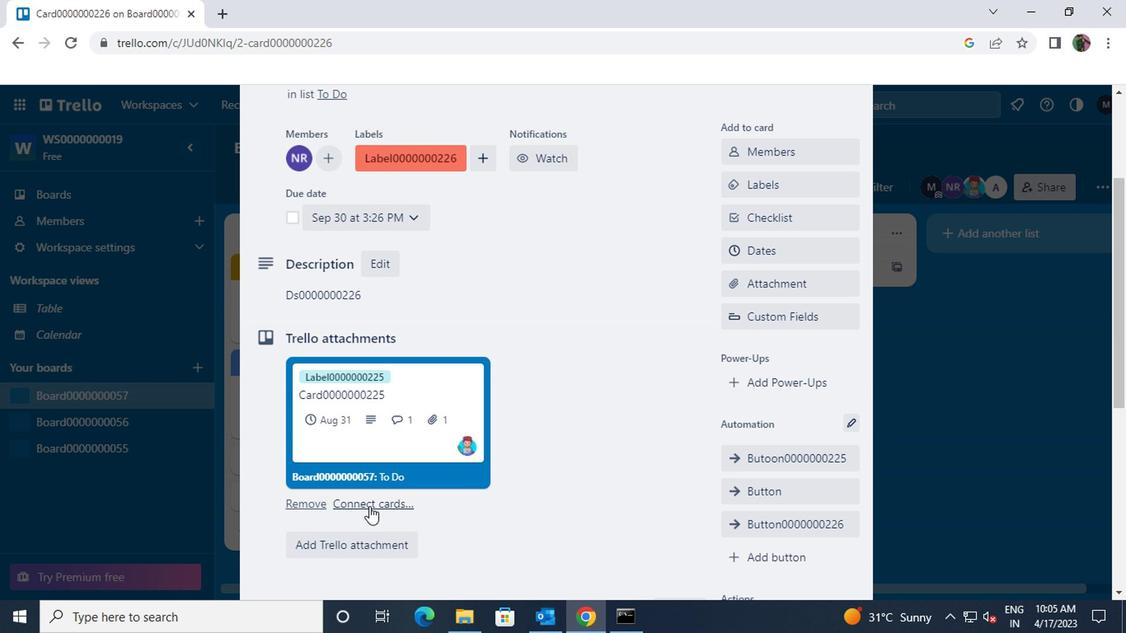 
Action: Mouse scrolled (369, 500) with delta (0, 0)
Screenshot: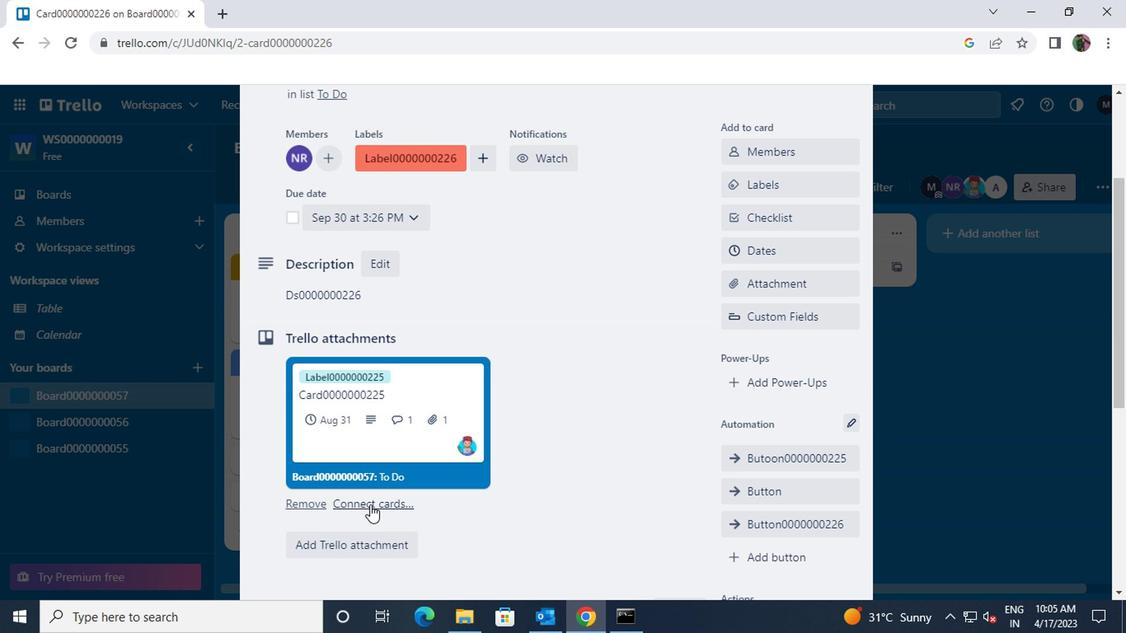 
Action: Mouse moved to (369, 398)
Screenshot: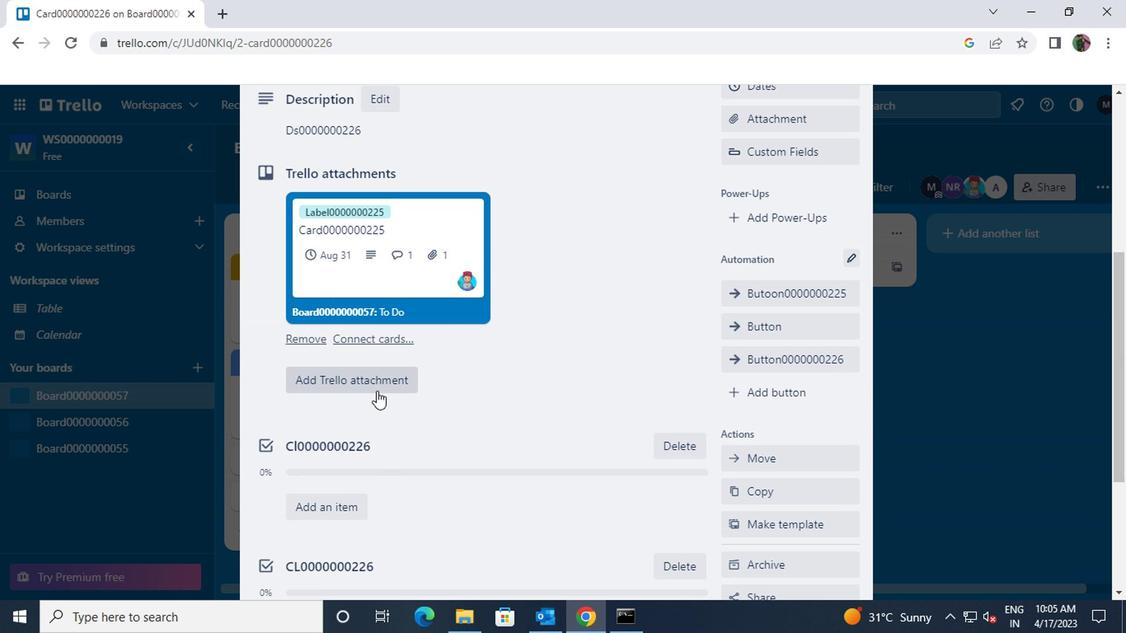 
Action: Mouse scrolled (369, 397) with delta (0, 0)
Screenshot: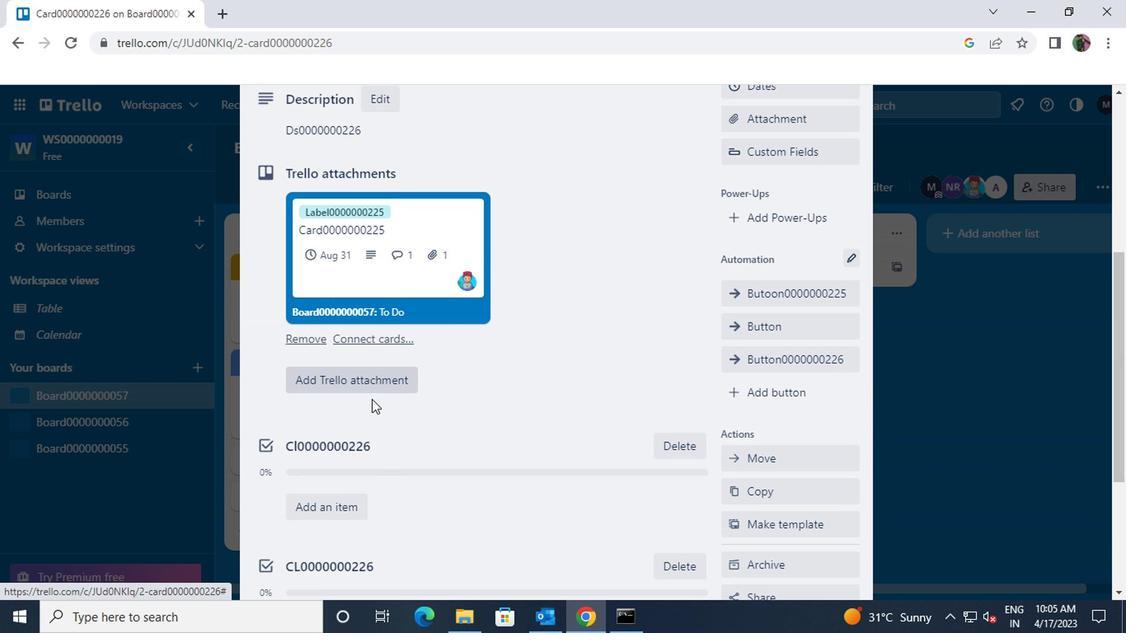 
Action: Mouse scrolled (369, 397) with delta (0, 0)
Screenshot: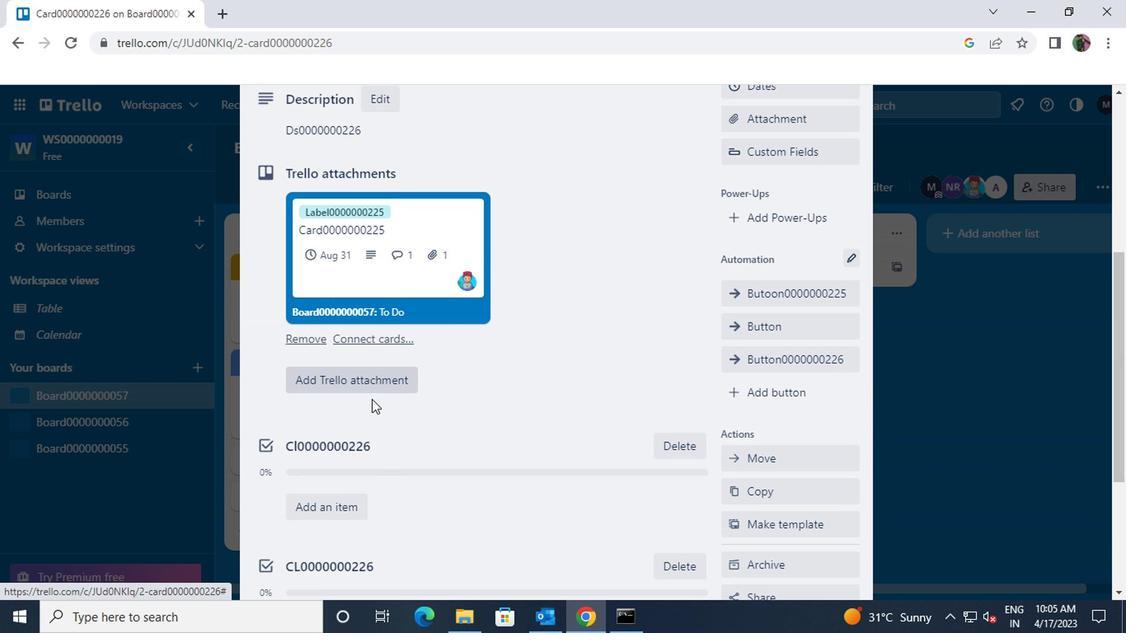 
Action: Mouse scrolled (369, 397) with delta (0, 0)
Screenshot: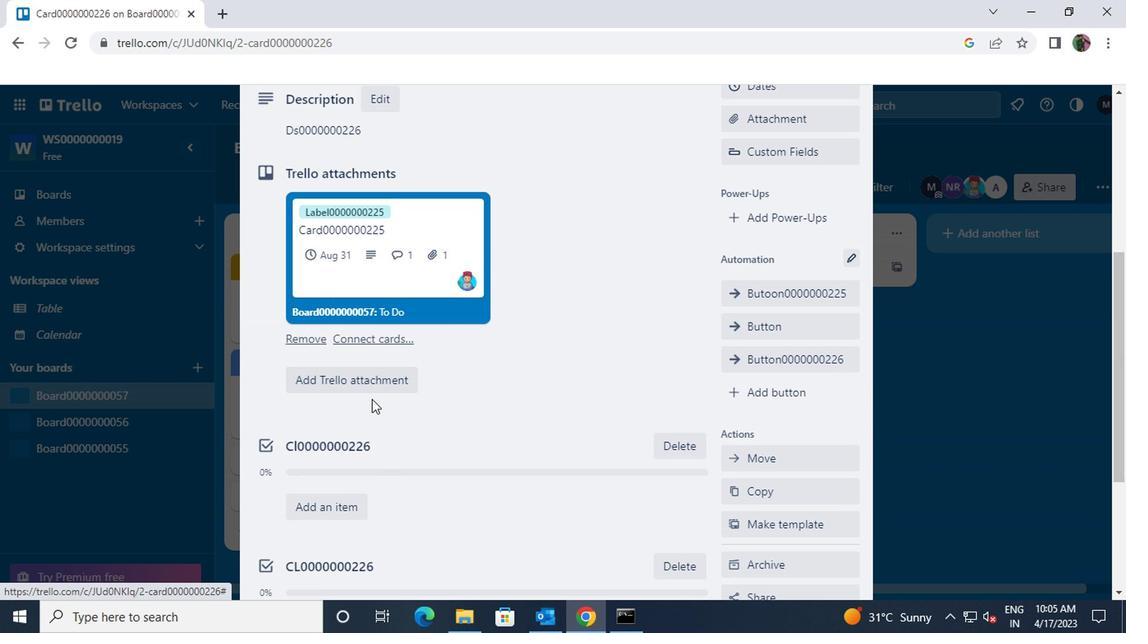 
Action: Mouse scrolled (369, 397) with delta (0, 0)
Screenshot: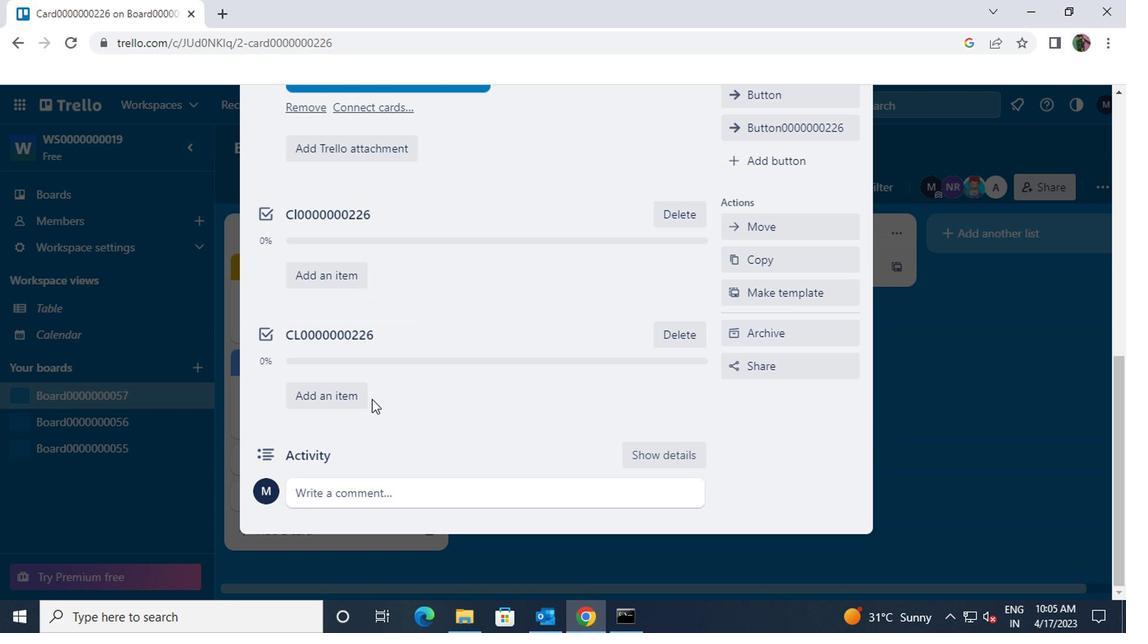 
Action: Mouse moved to (359, 489)
Screenshot: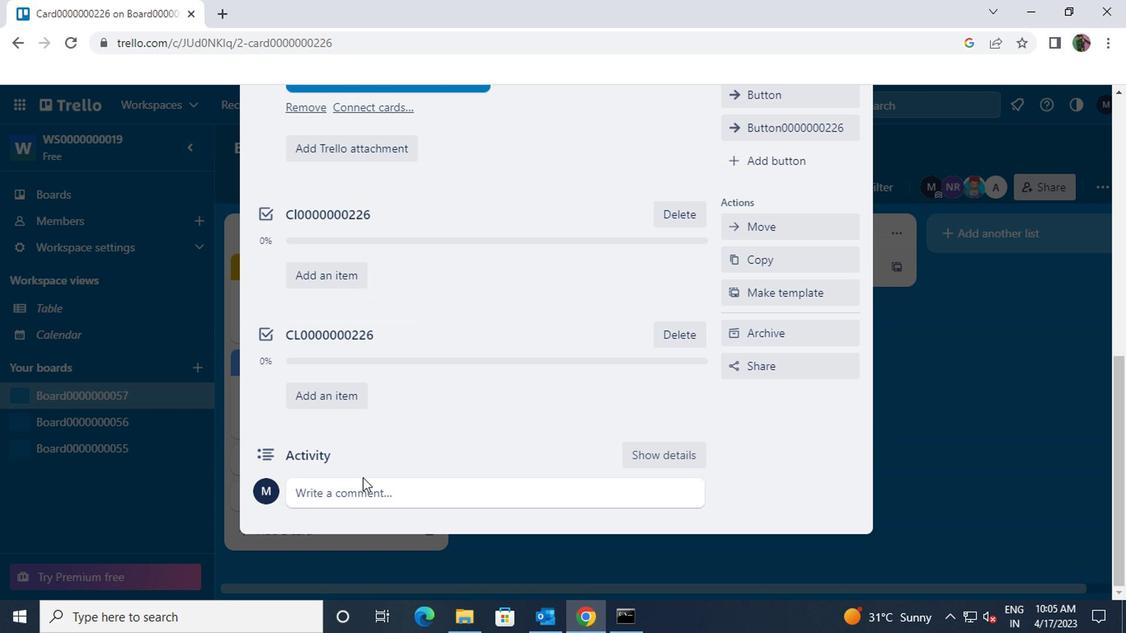 
Action: Mouse pressed left at (359, 489)
Screenshot: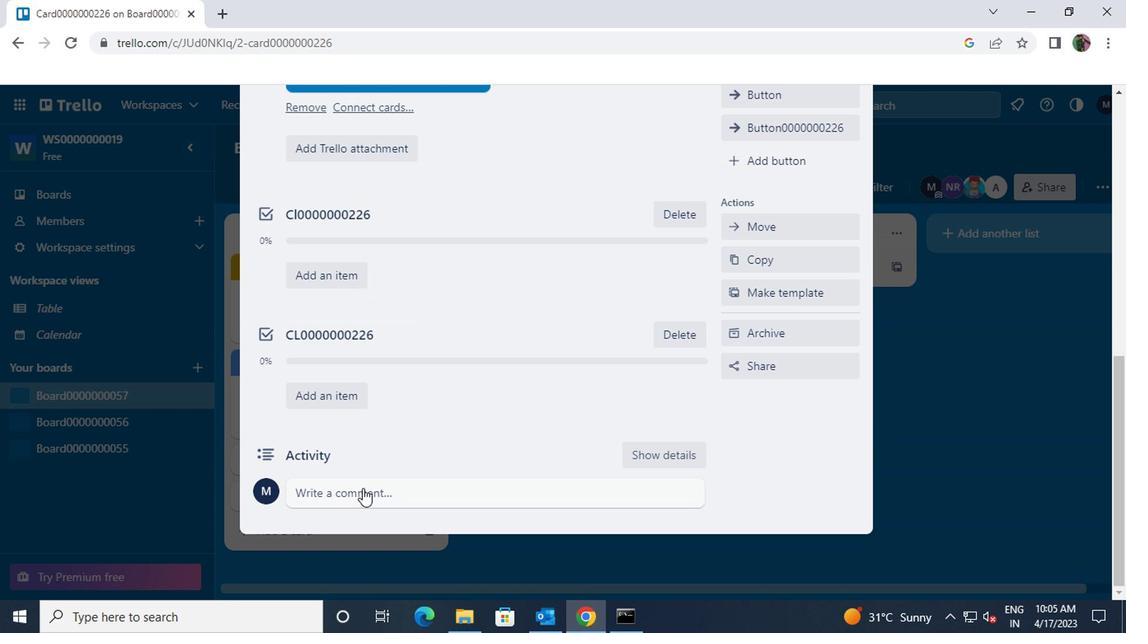
Action: Key pressed <Key.shift>CM0000000223
Screenshot: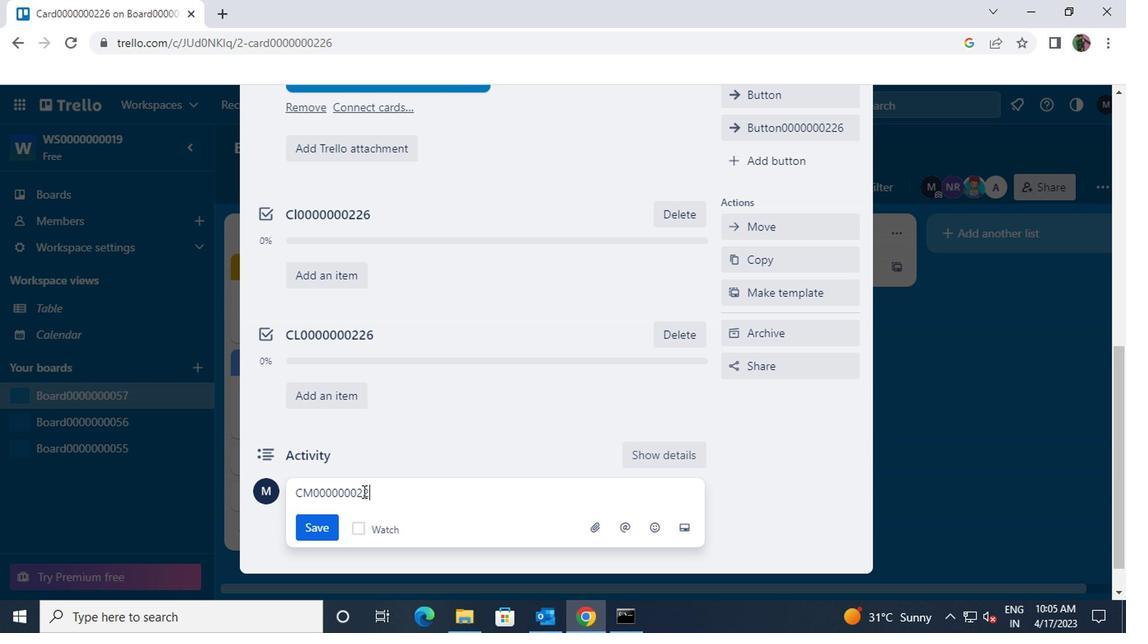 
Action: Mouse moved to (367, 488)
Screenshot: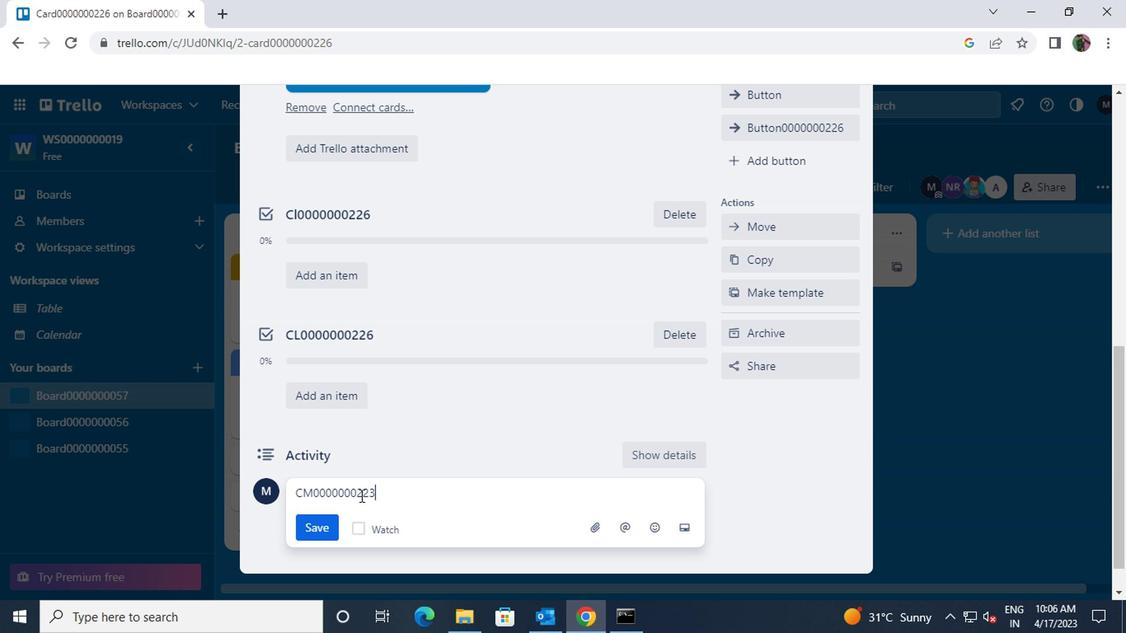 
Action: Mouse pressed left at (367, 488)
Screenshot: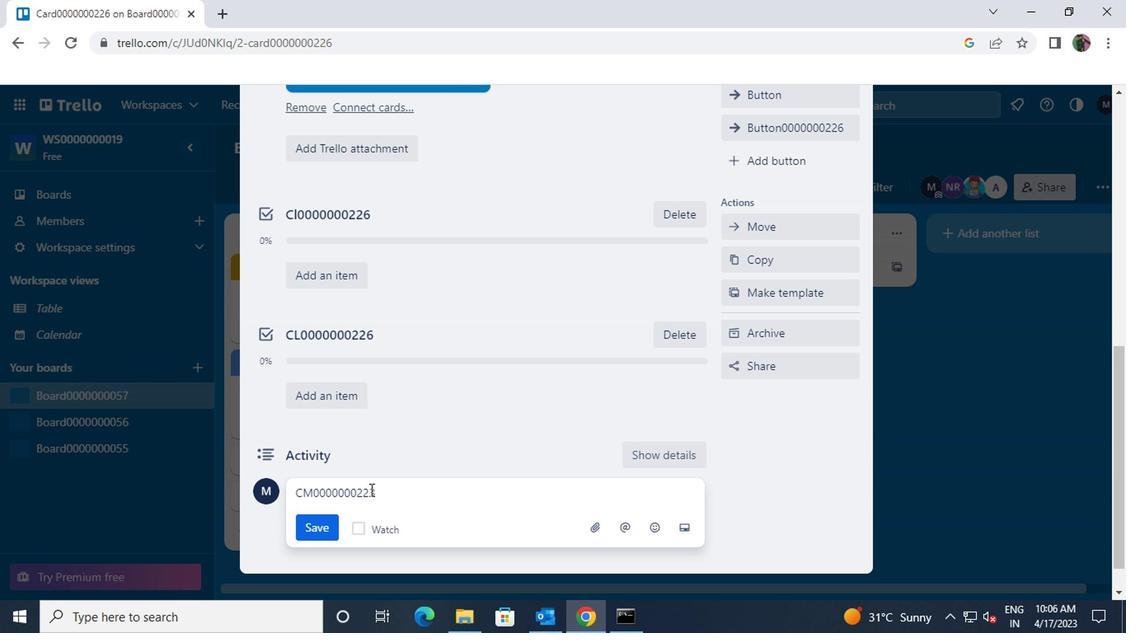 
Action: Mouse moved to (371, 488)
Screenshot: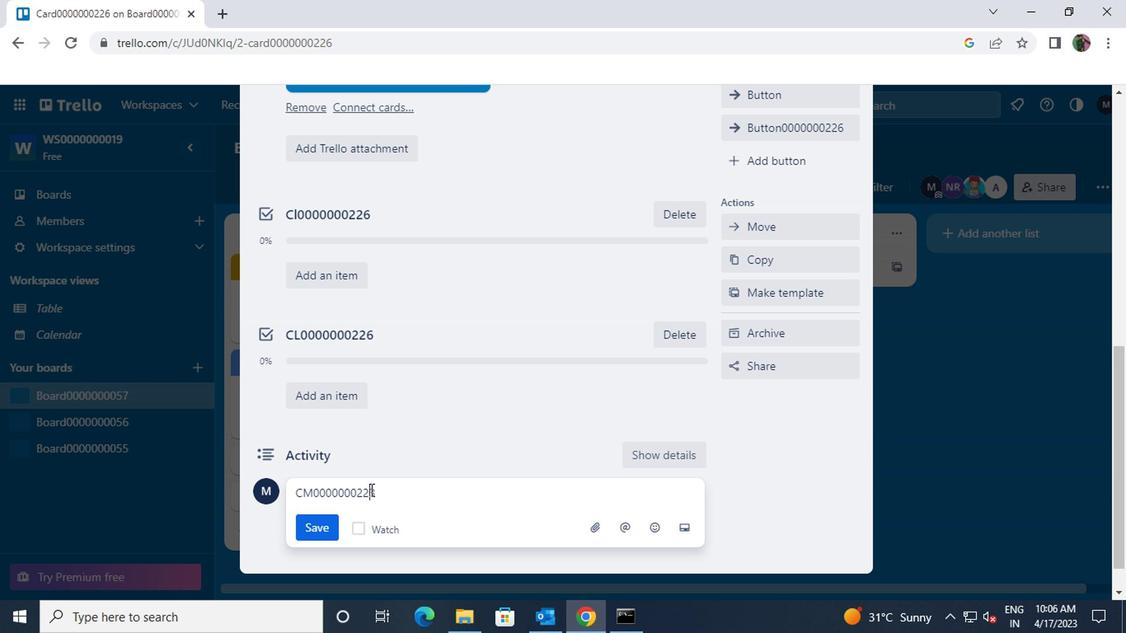
Action: Key pressed 6
Screenshot: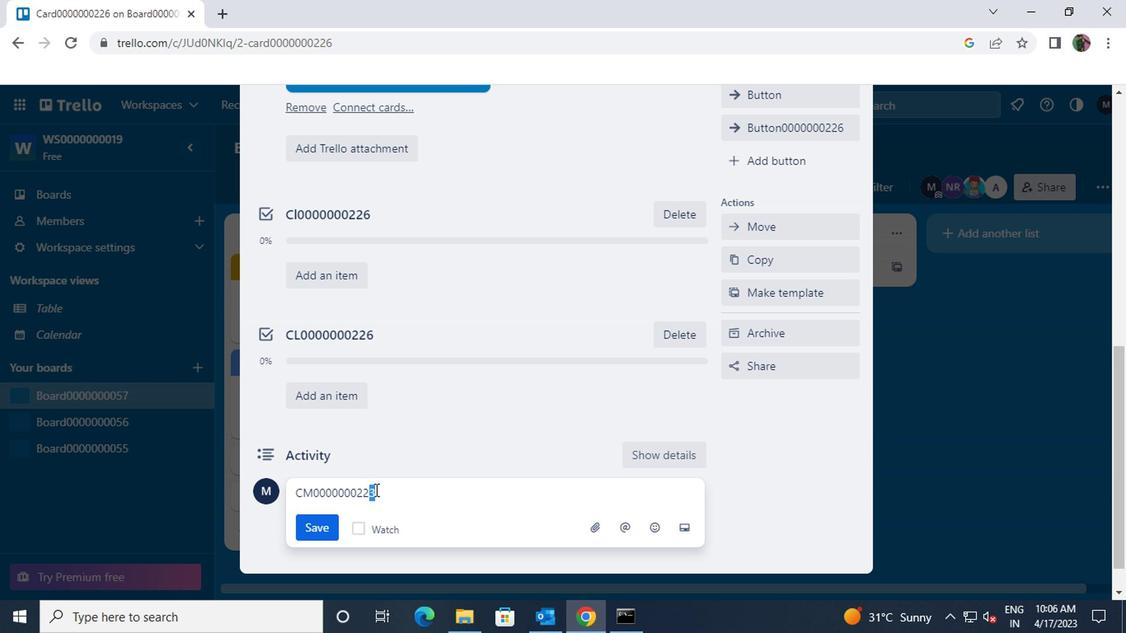 
Action: Mouse moved to (310, 526)
Screenshot: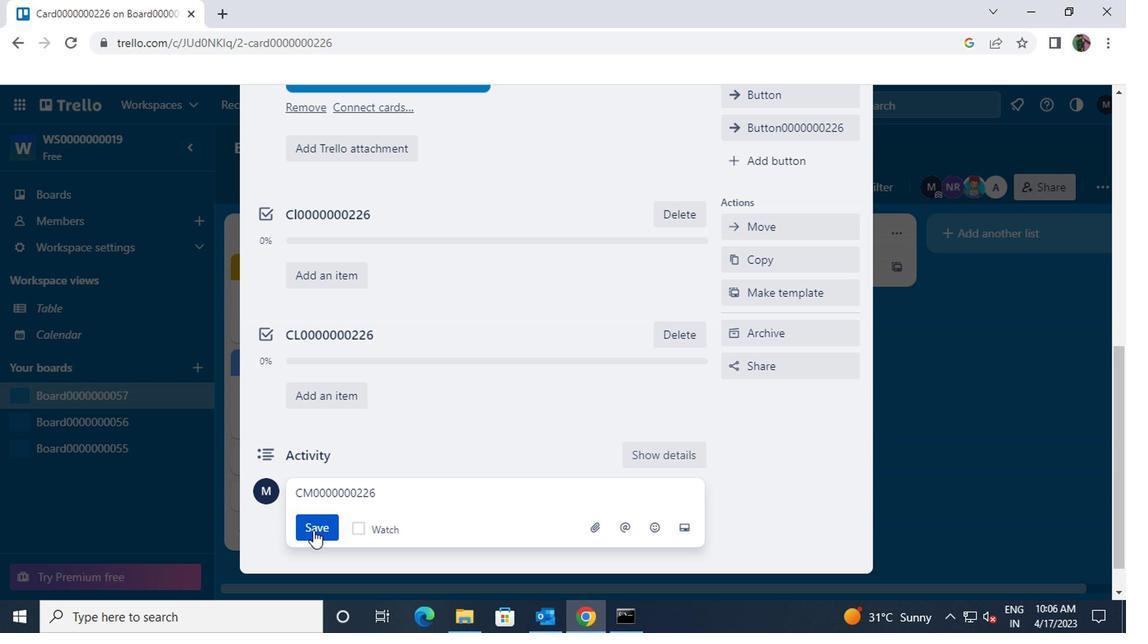 
Action: Mouse pressed left at (310, 526)
Screenshot: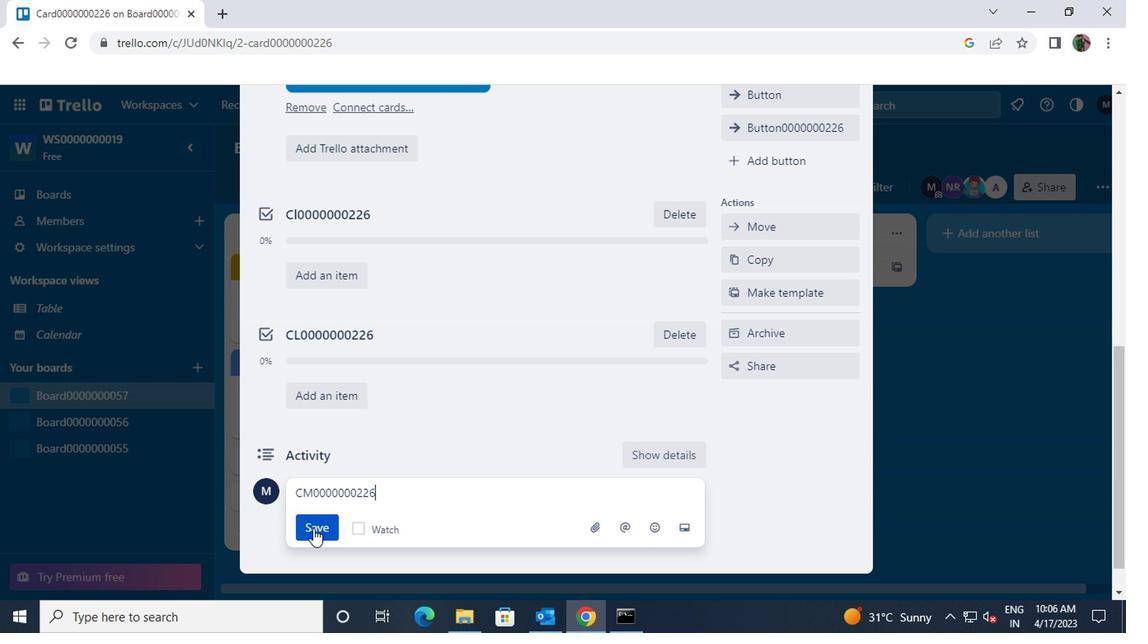 
